 Task: Search one way flight ticket for 2 adults, 2 children, 2 infants in seat in first from Yuma: Yuma International Airport/mcas Yuma to Riverton: Central Wyoming Regional Airport (was Riverton Regional) on 5-4-2023. Choice of flights is Sun country airlines. Number of bags: 2 checked bags. Price is upto 96000. Outbound departure time preference is 20:15.
Action: Mouse moved to (323, 280)
Screenshot: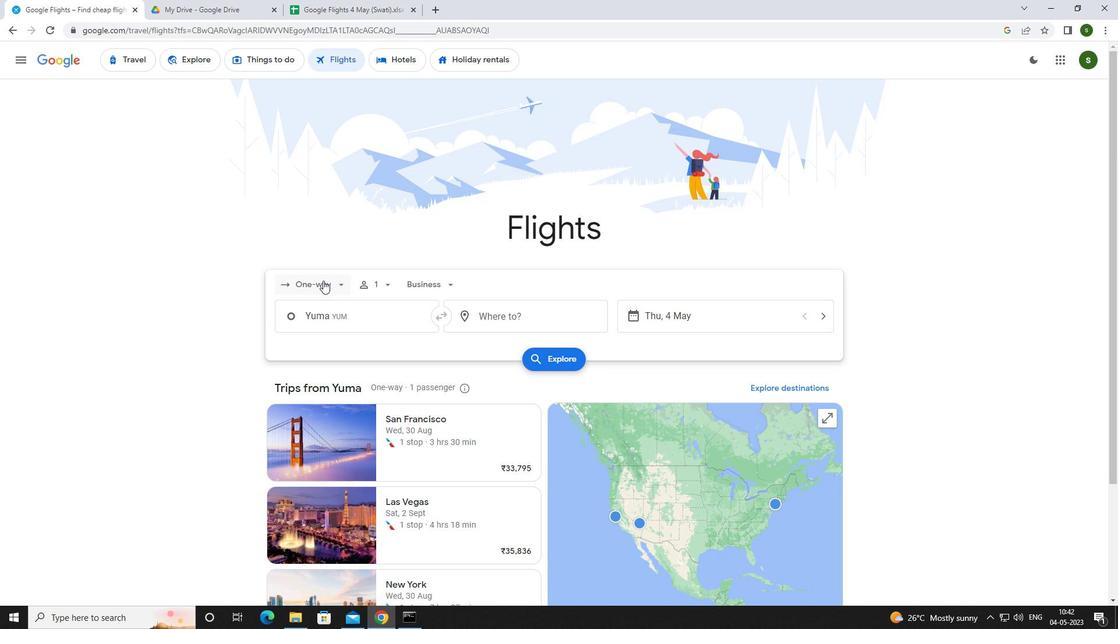 
Action: Mouse pressed left at (323, 280)
Screenshot: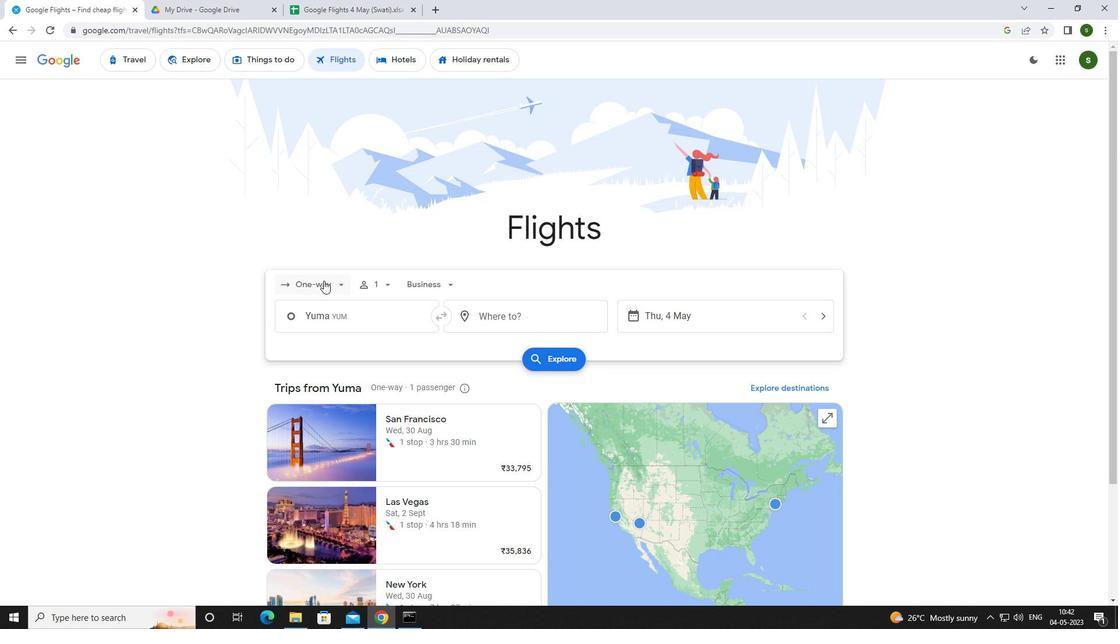 
Action: Mouse moved to (330, 344)
Screenshot: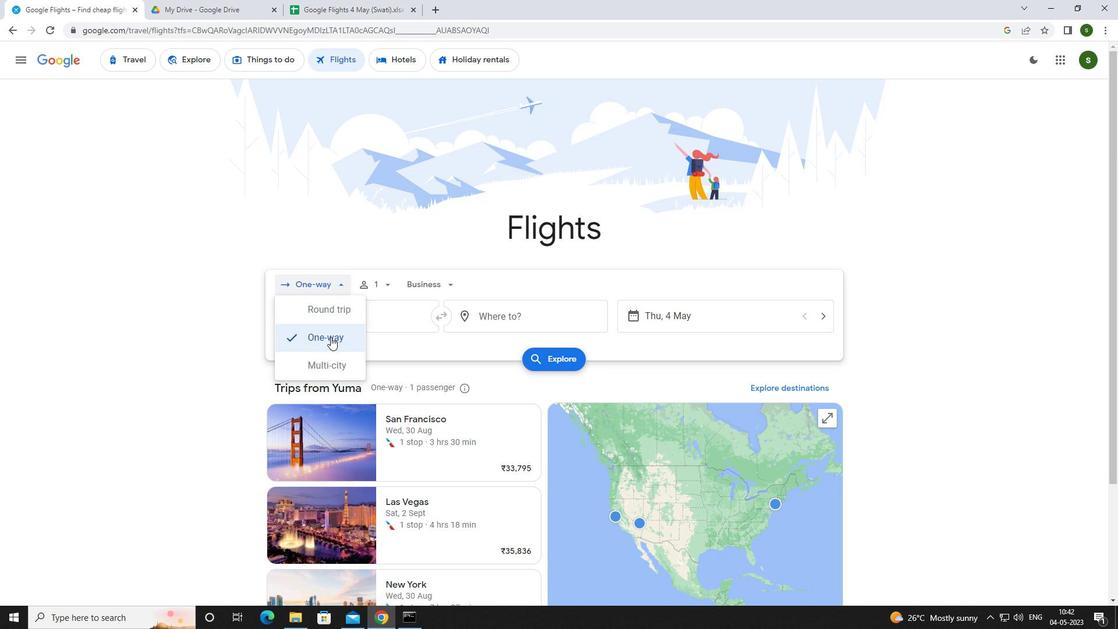 
Action: Mouse pressed left at (330, 344)
Screenshot: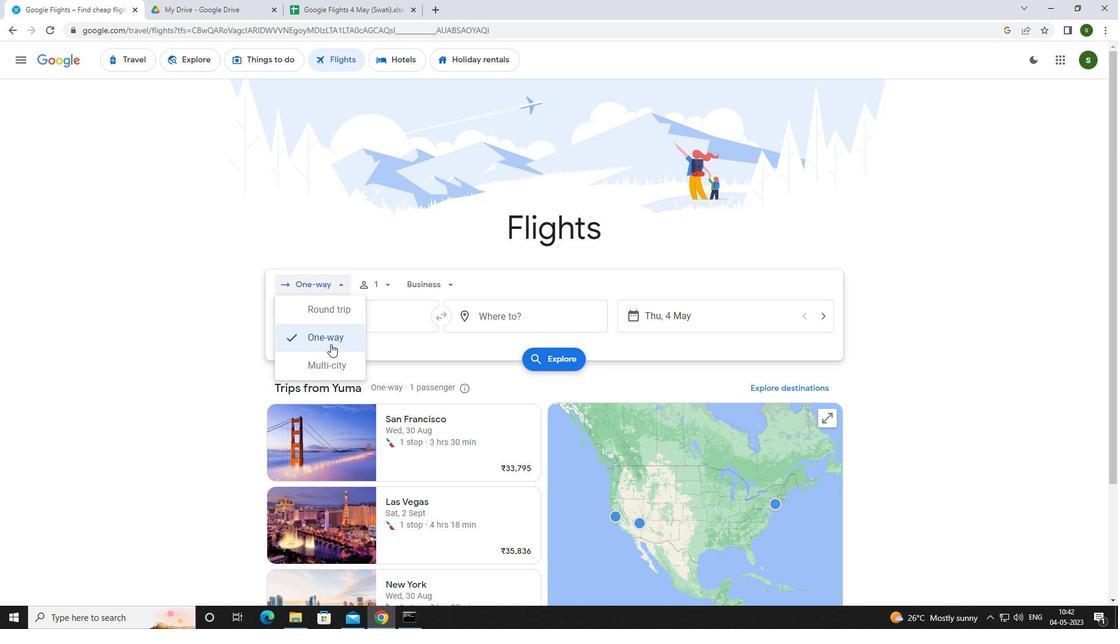 
Action: Mouse moved to (393, 280)
Screenshot: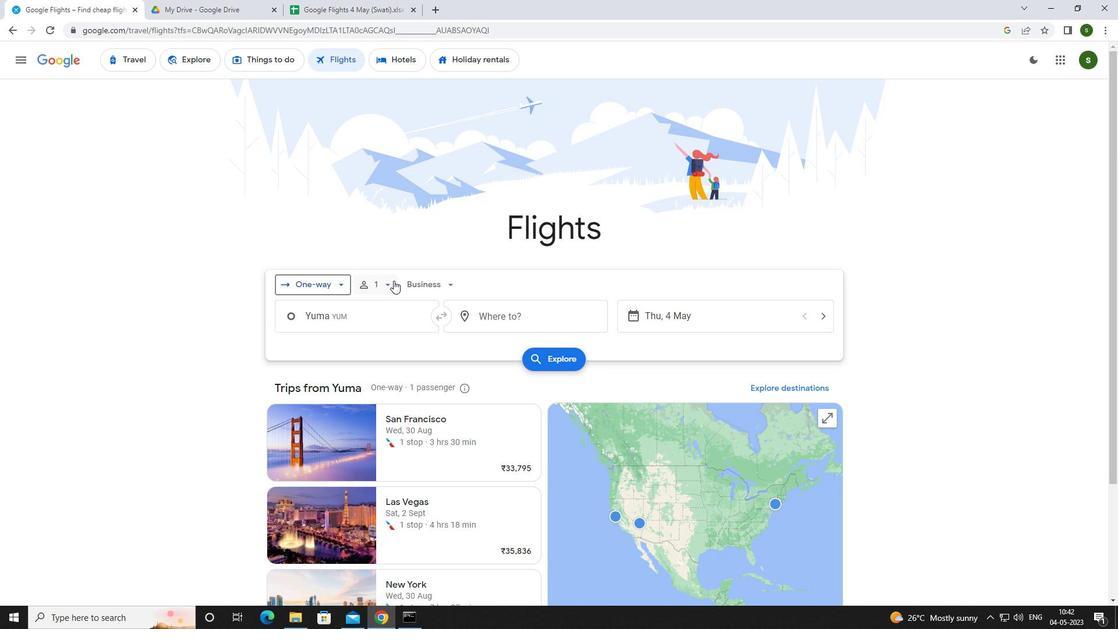 
Action: Mouse pressed left at (393, 280)
Screenshot: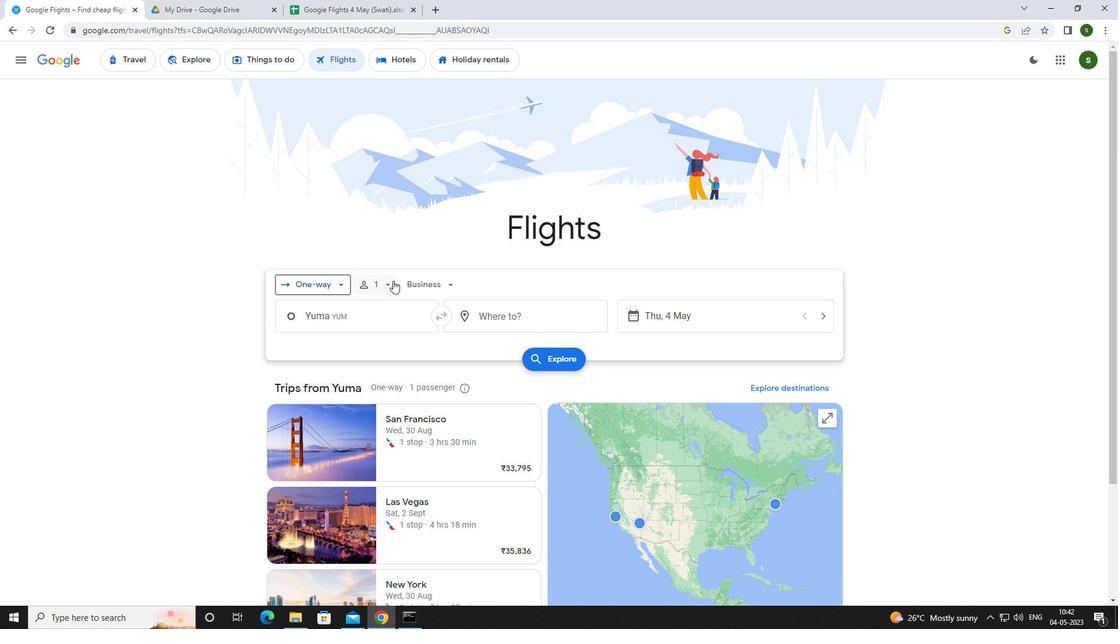 
Action: Mouse moved to (473, 309)
Screenshot: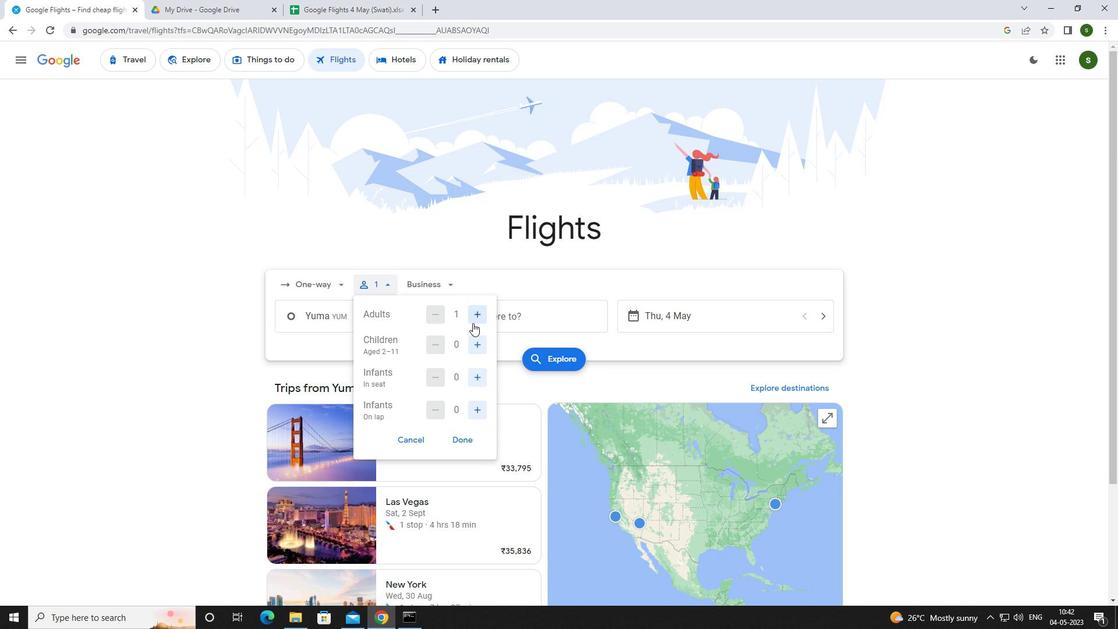 
Action: Mouse pressed left at (473, 309)
Screenshot: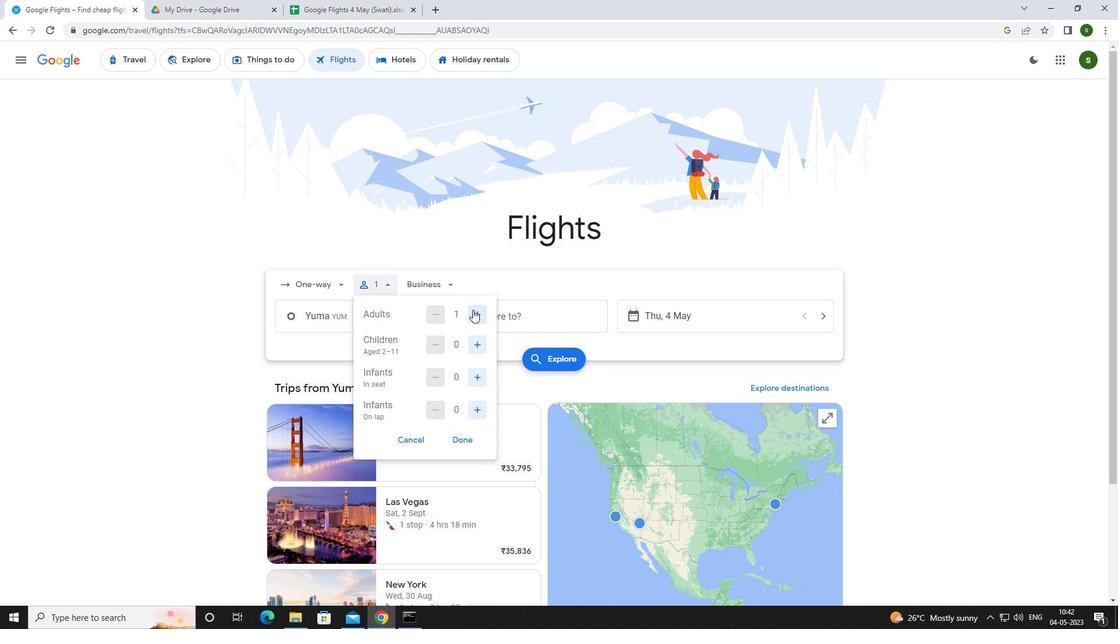 
Action: Mouse moved to (471, 343)
Screenshot: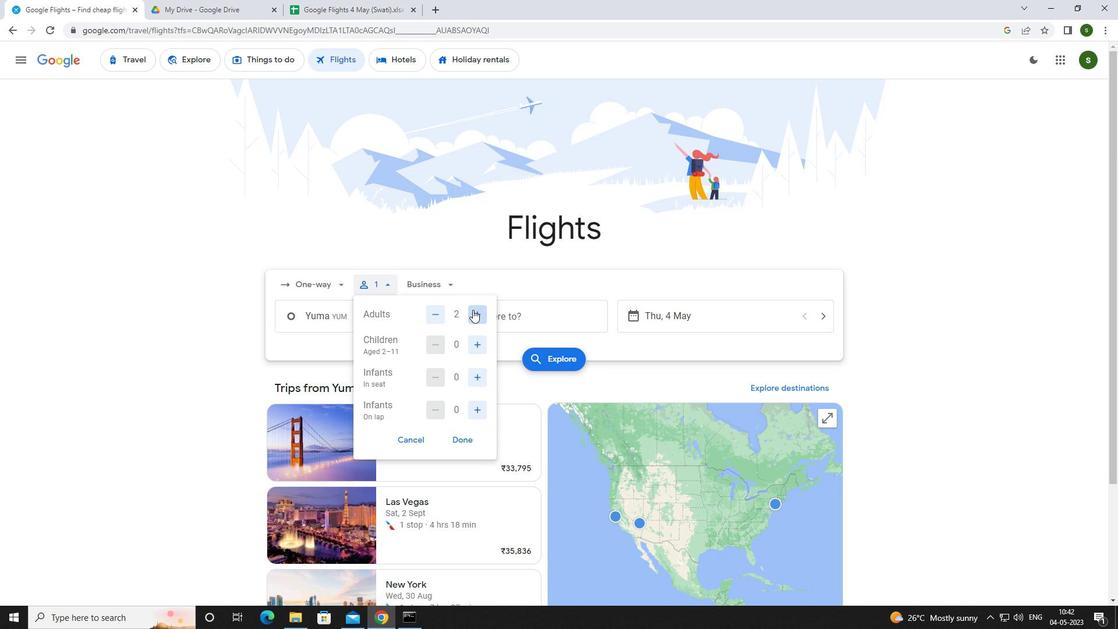 
Action: Mouse pressed left at (471, 343)
Screenshot: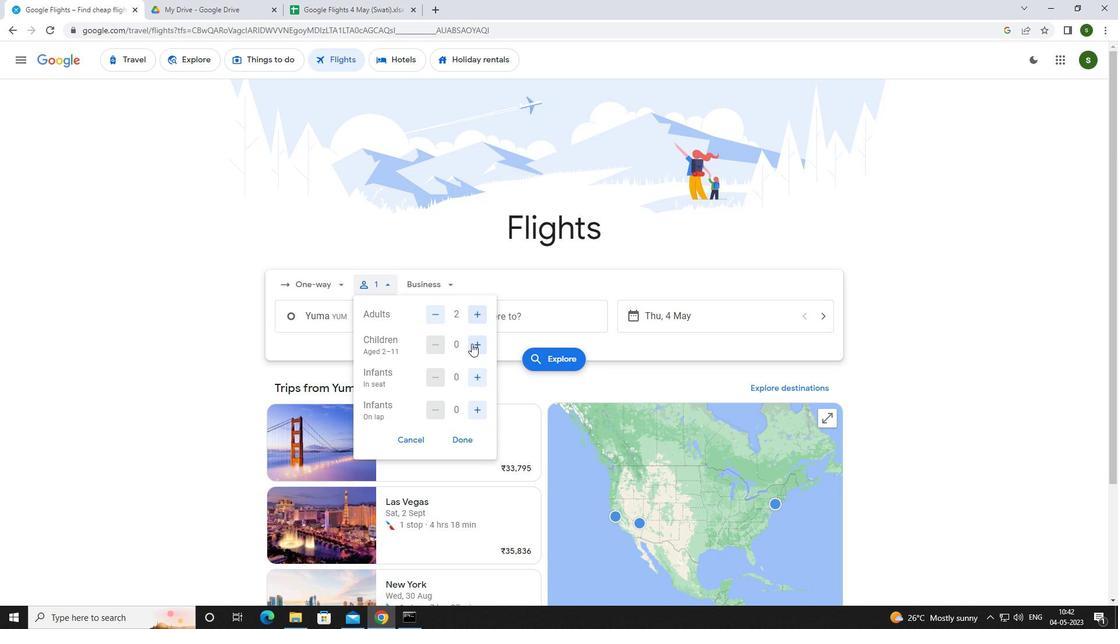 
Action: Mouse pressed left at (471, 343)
Screenshot: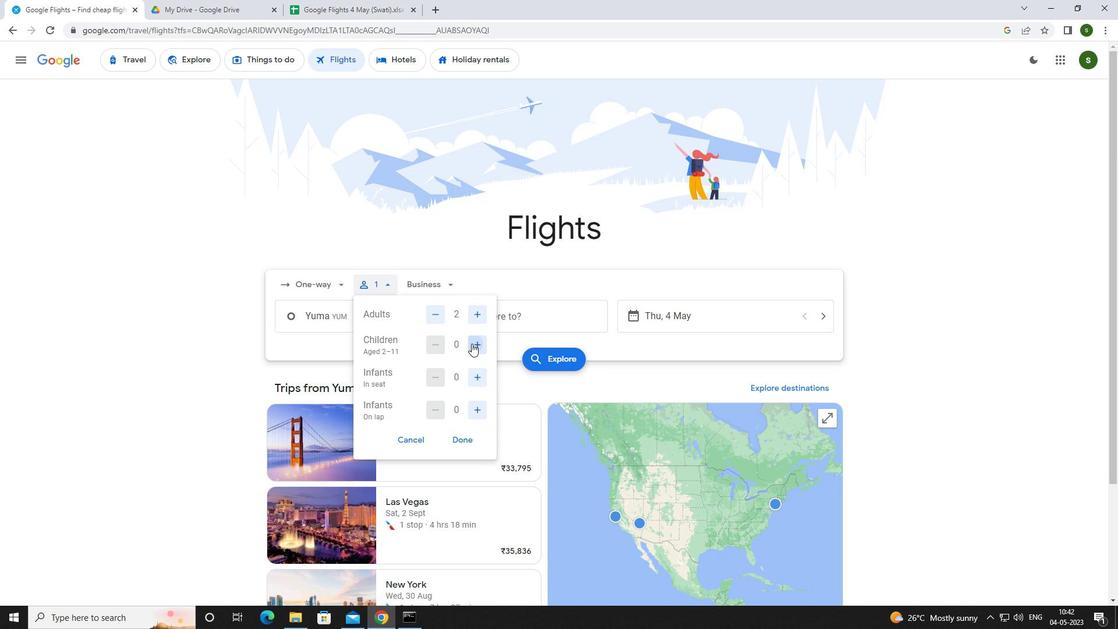 
Action: Mouse moved to (477, 379)
Screenshot: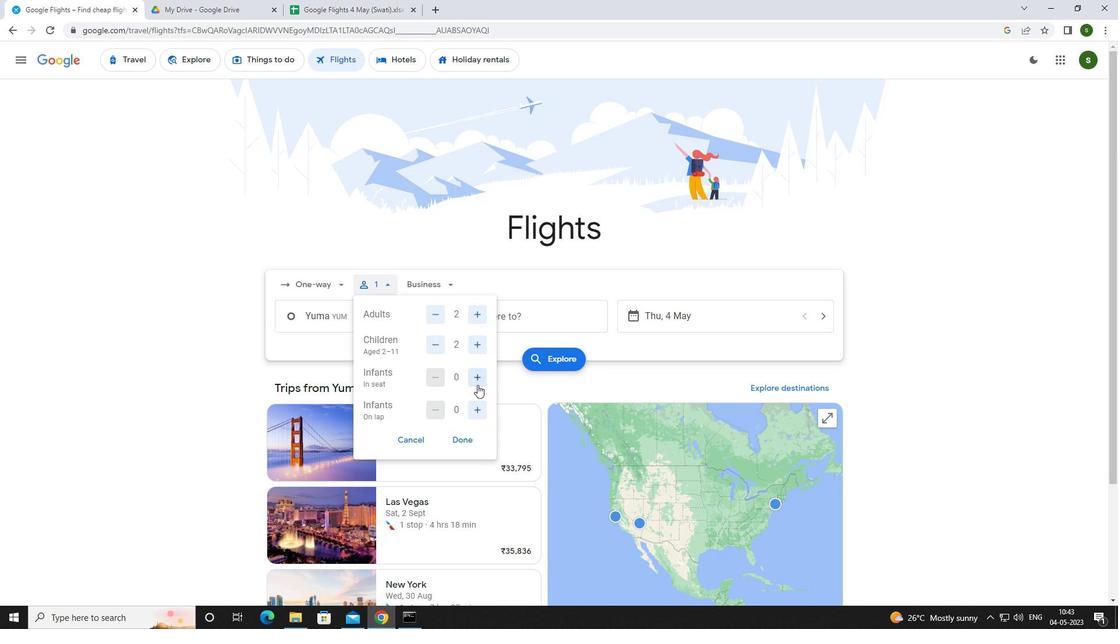 
Action: Mouse pressed left at (477, 379)
Screenshot: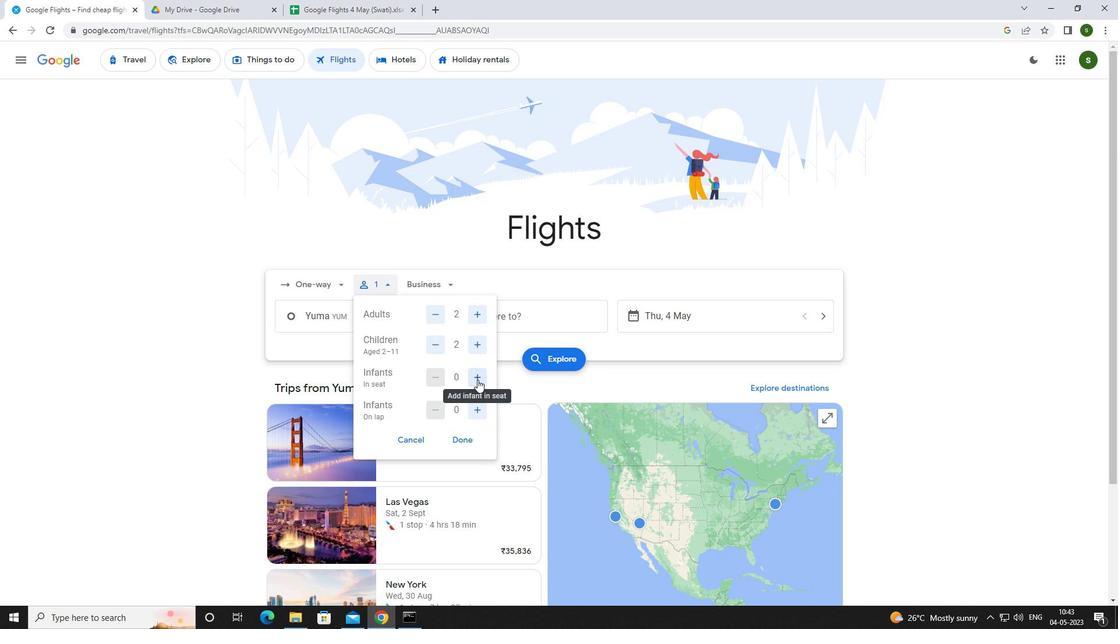 
Action: Mouse pressed left at (477, 379)
Screenshot: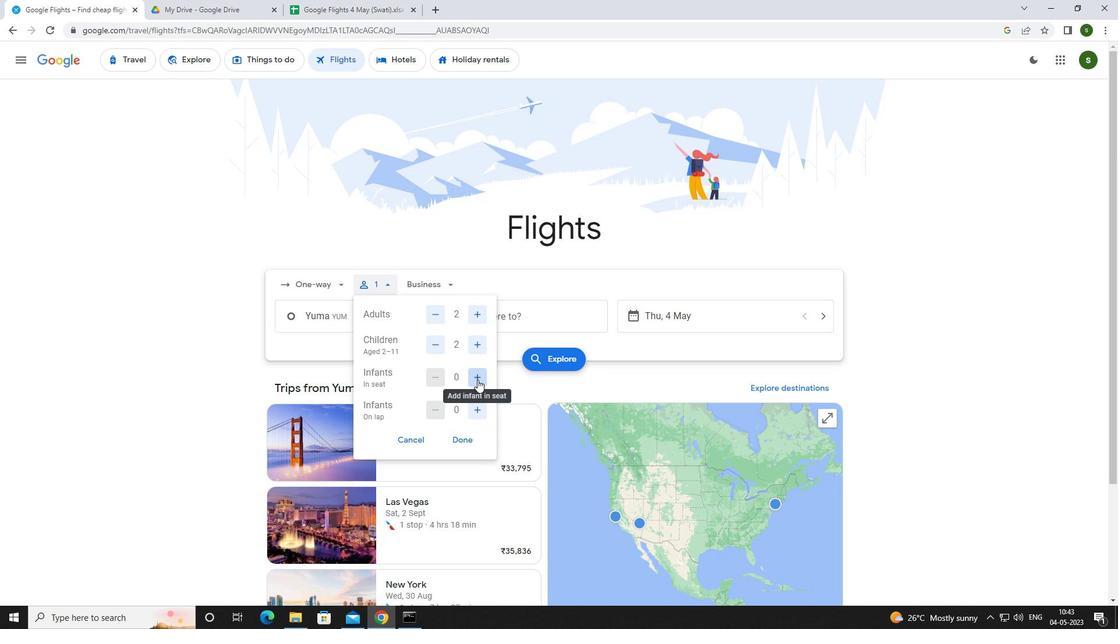 
Action: Mouse moved to (427, 290)
Screenshot: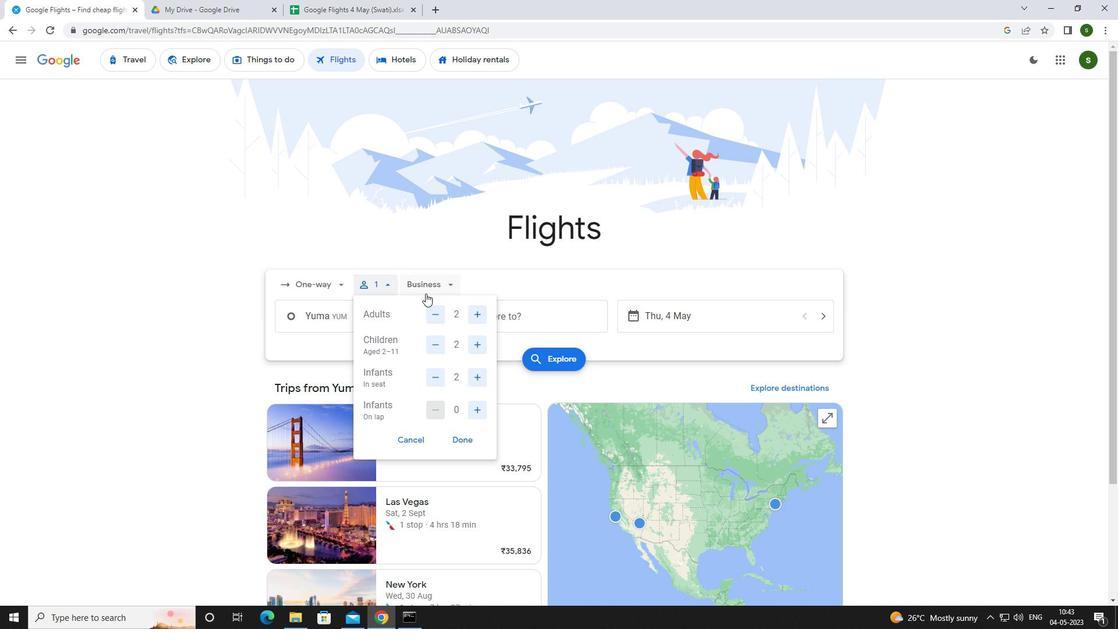 
Action: Mouse pressed left at (427, 290)
Screenshot: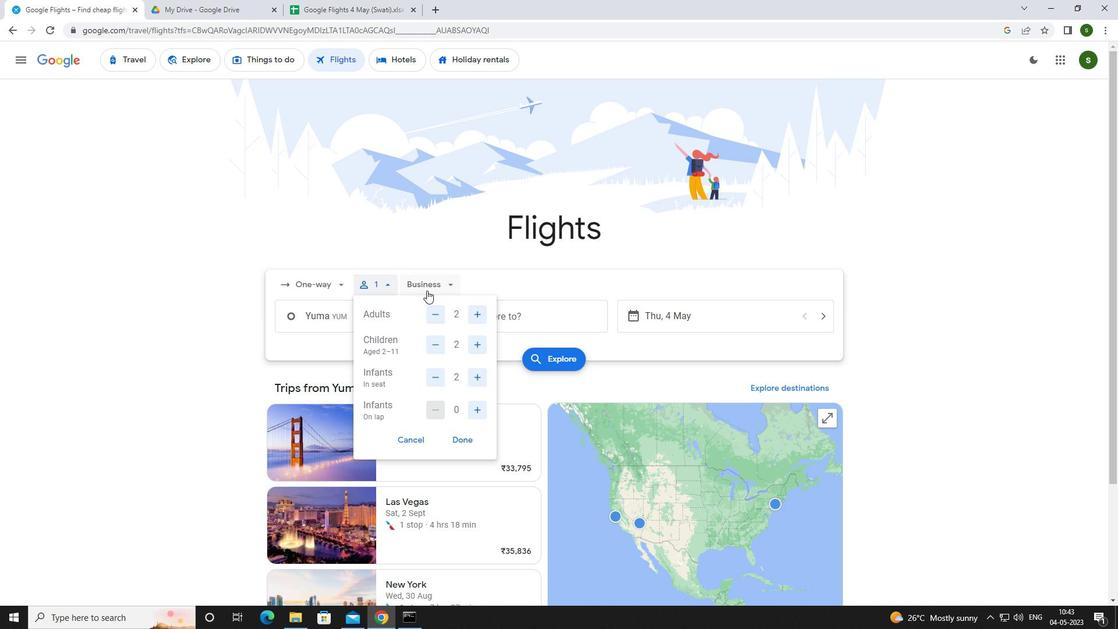 
Action: Mouse moved to (455, 387)
Screenshot: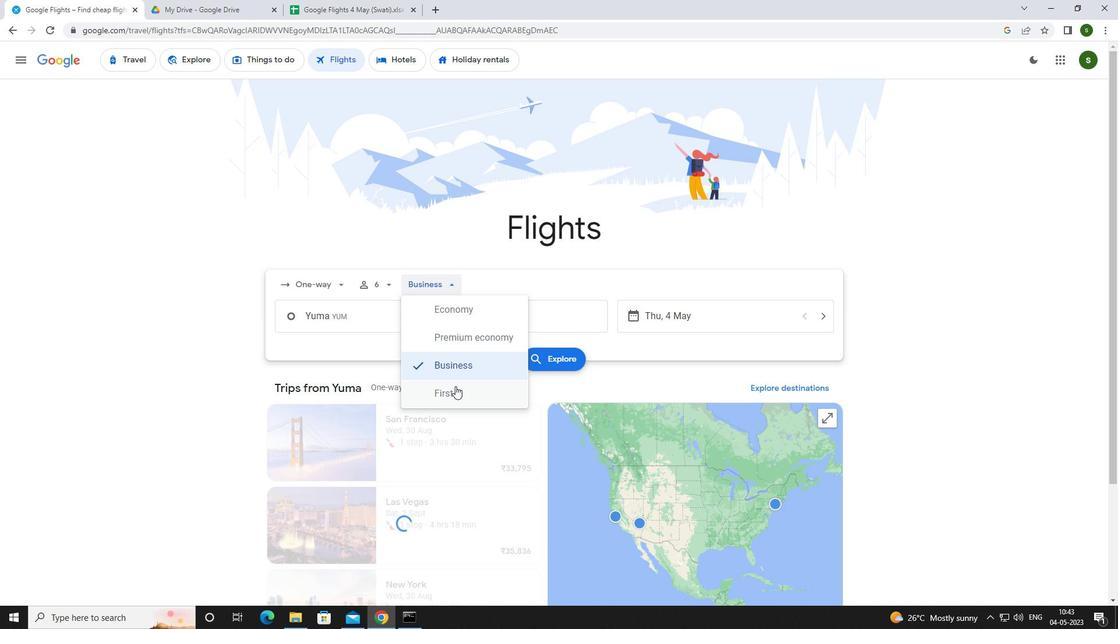 
Action: Mouse pressed left at (455, 387)
Screenshot: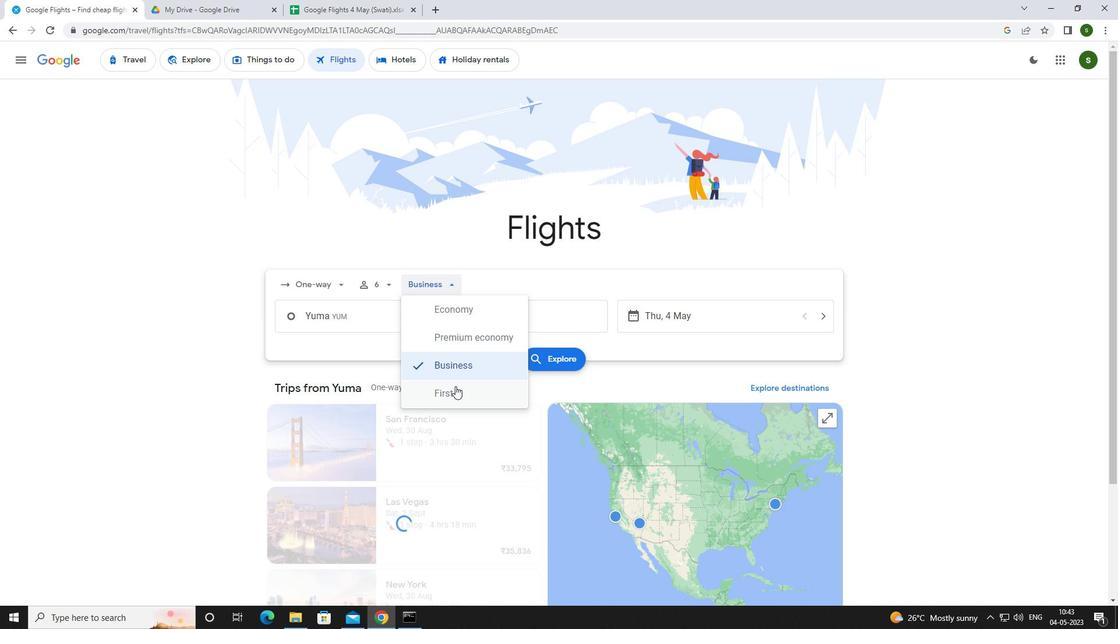 
Action: Mouse moved to (369, 314)
Screenshot: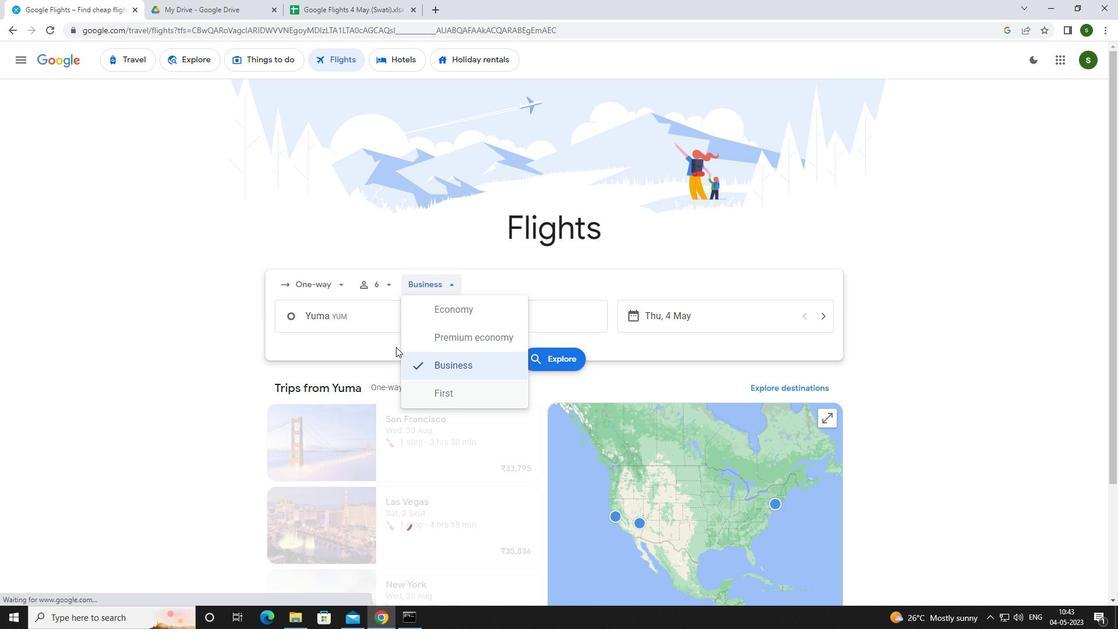 
Action: Mouse pressed left at (369, 314)
Screenshot: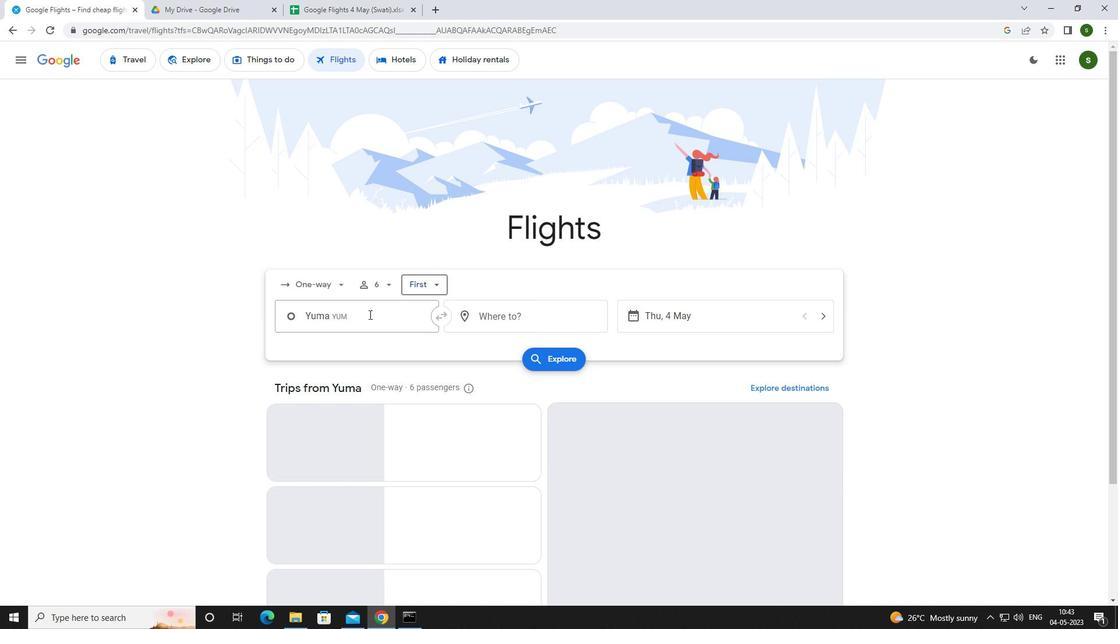 
Action: Mouse moved to (361, 315)
Screenshot: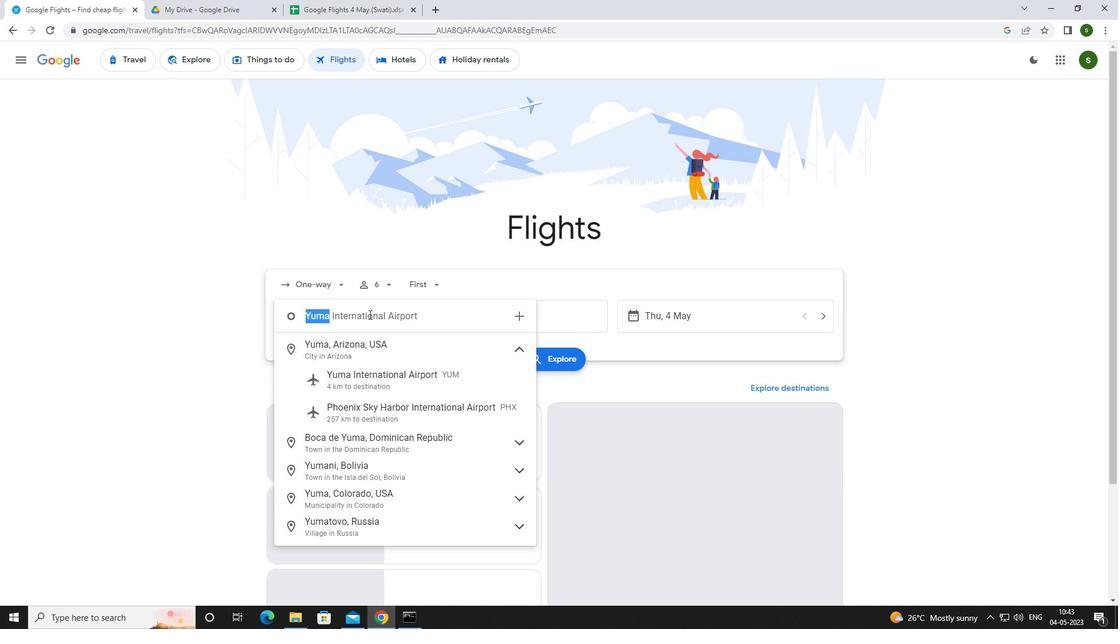 
Action: Key pressed <Key.caps_lock>y<Key.caps_lock>uma<Key.space>
Screenshot: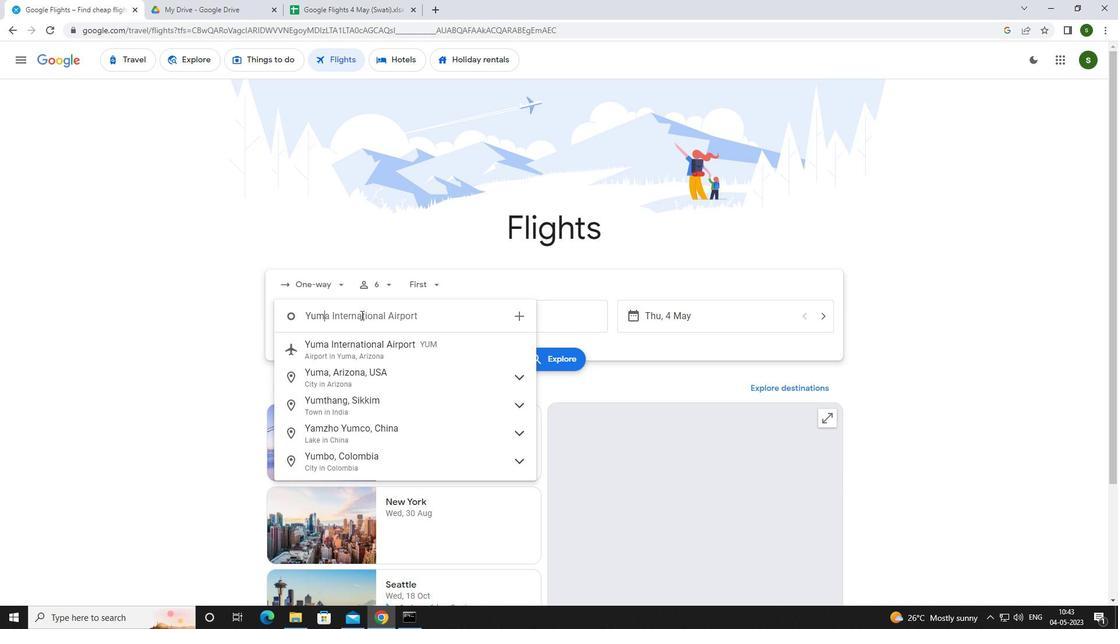 
Action: Mouse moved to (385, 376)
Screenshot: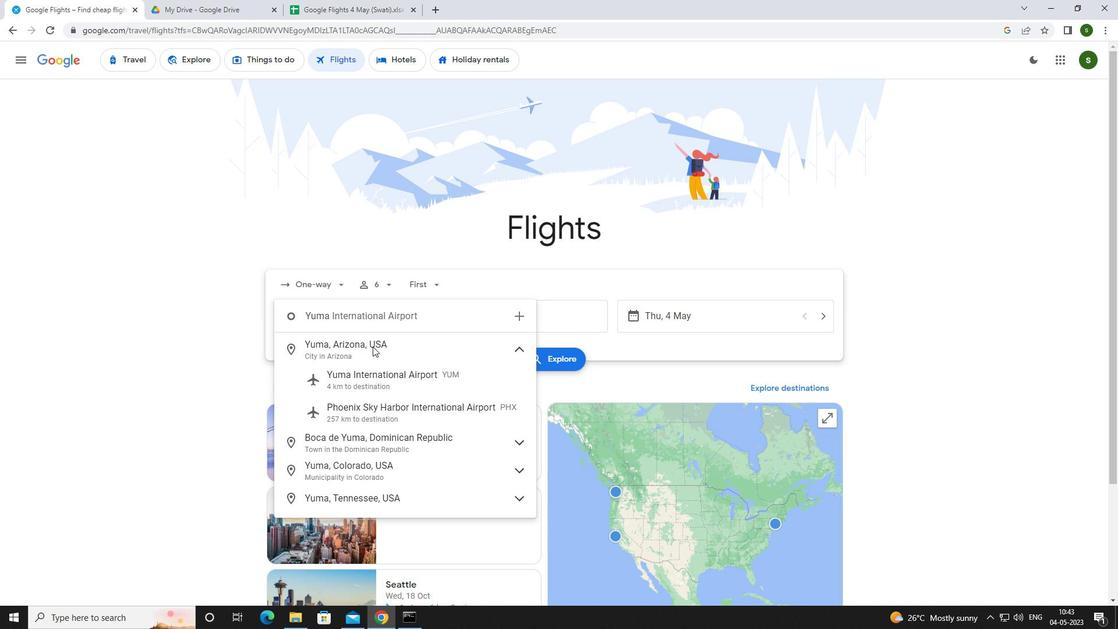 
Action: Mouse pressed left at (385, 376)
Screenshot: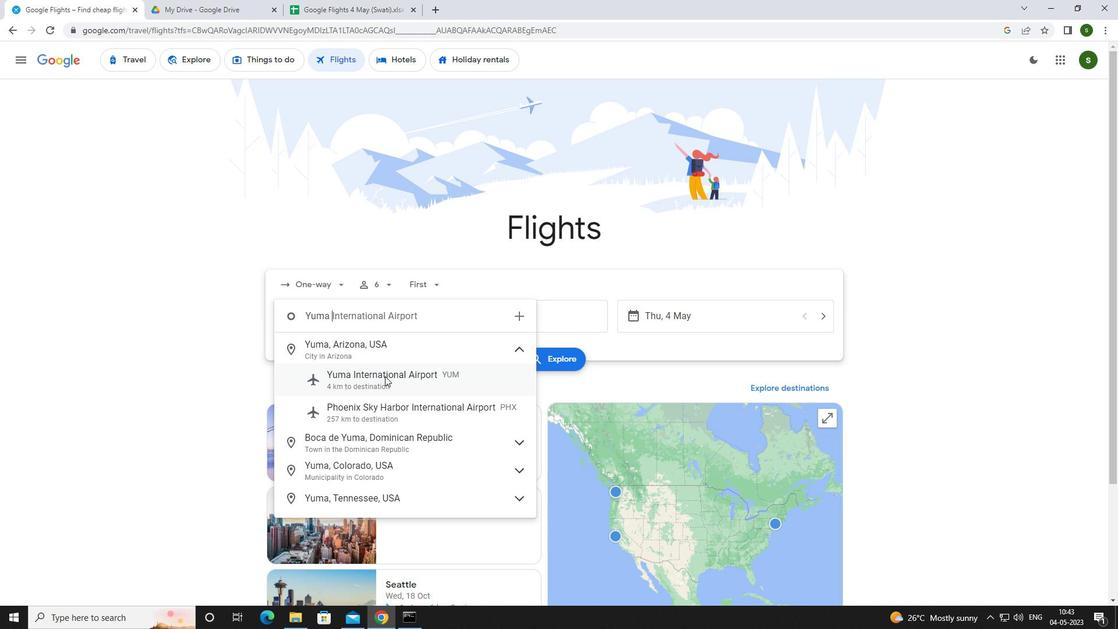 
Action: Mouse moved to (529, 322)
Screenshot: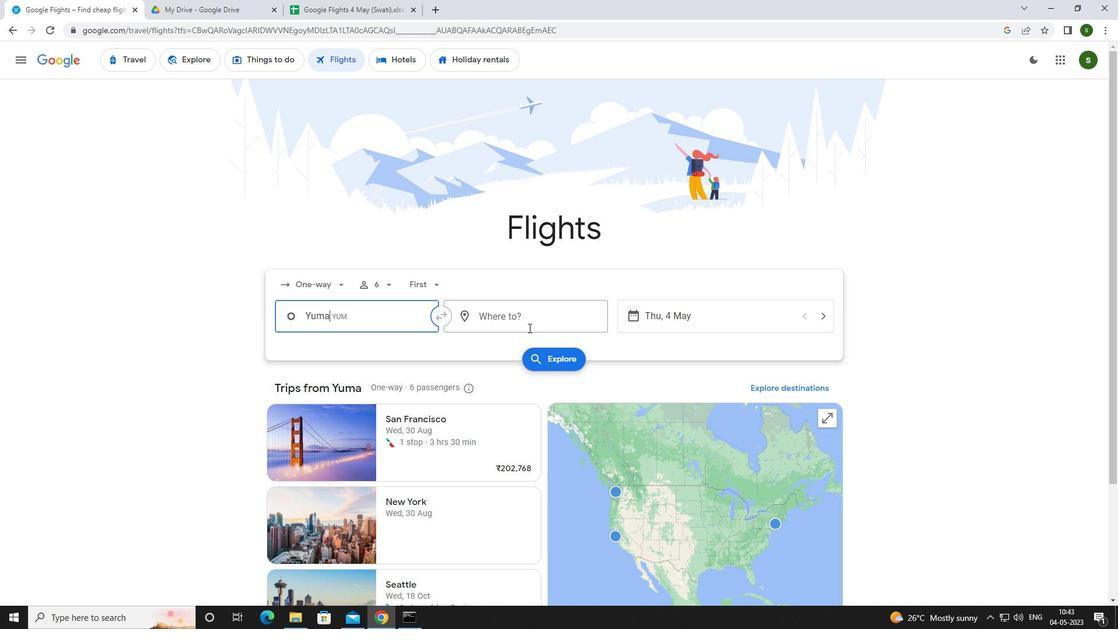 
Action: Mouse pressed left at (529, 322)
Screenshot: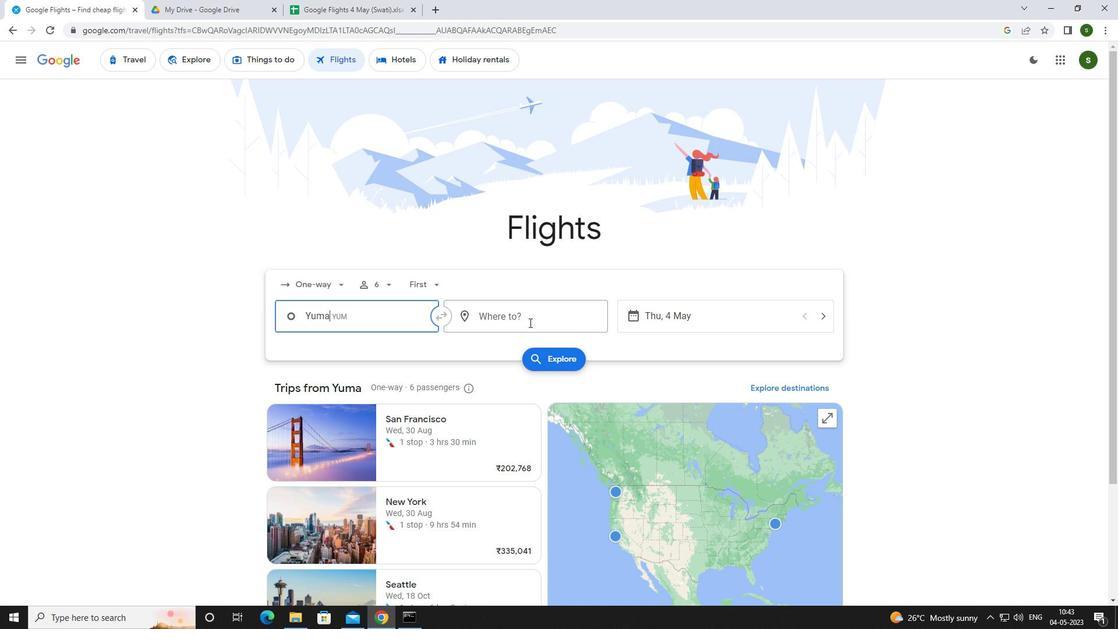 
Action: Mouse moved to (490, 304)
Screenshot: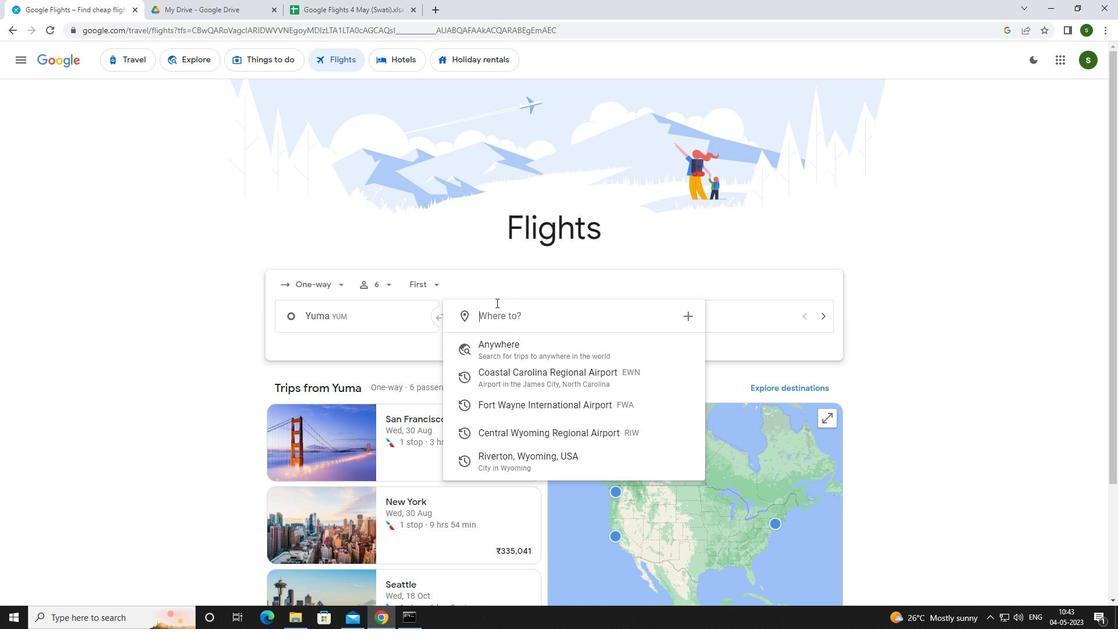 
Action: Key pressed <Key.caps_lock>r<Key.caps_lock>iverton
Screenshot: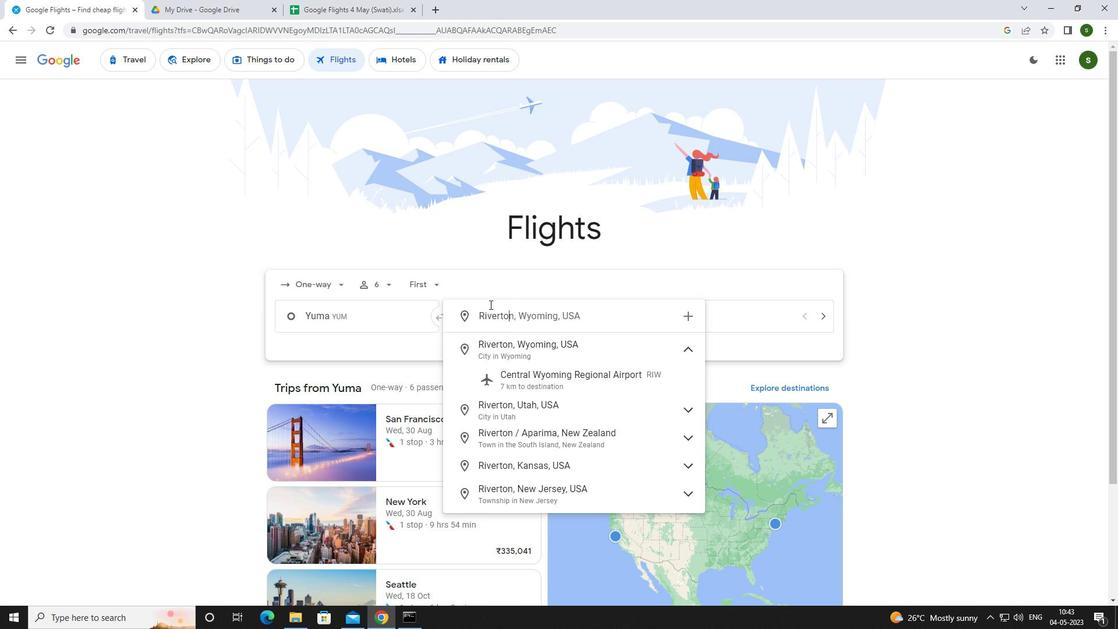 
Action: Mouse moved to (542, 370)
Screenshot: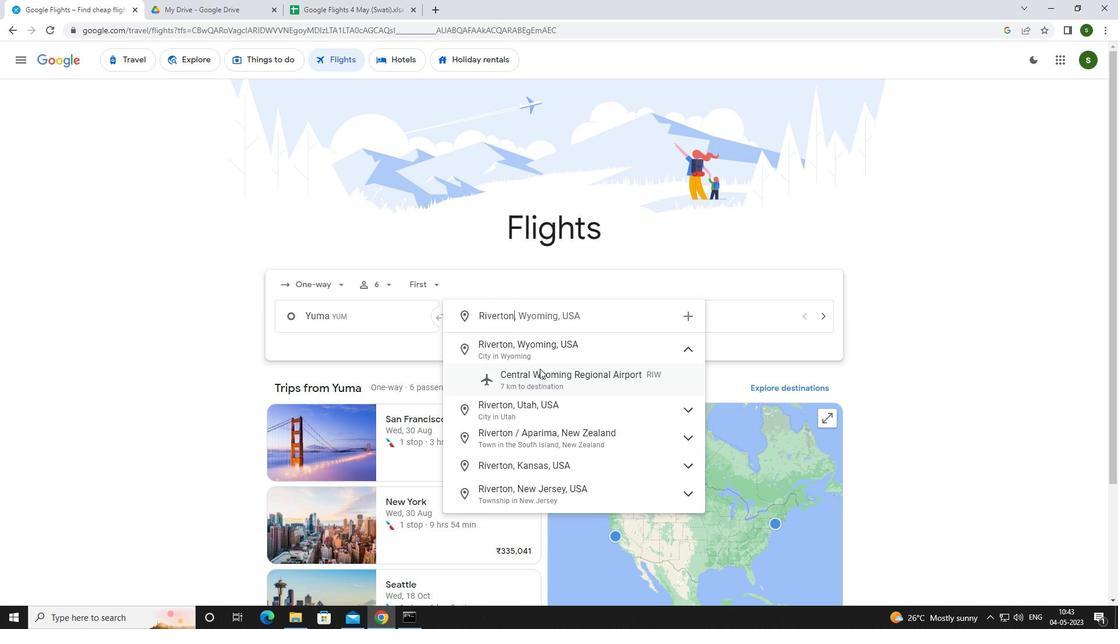 
Action: Mouse pressed left at (542, 370)
Screenshot: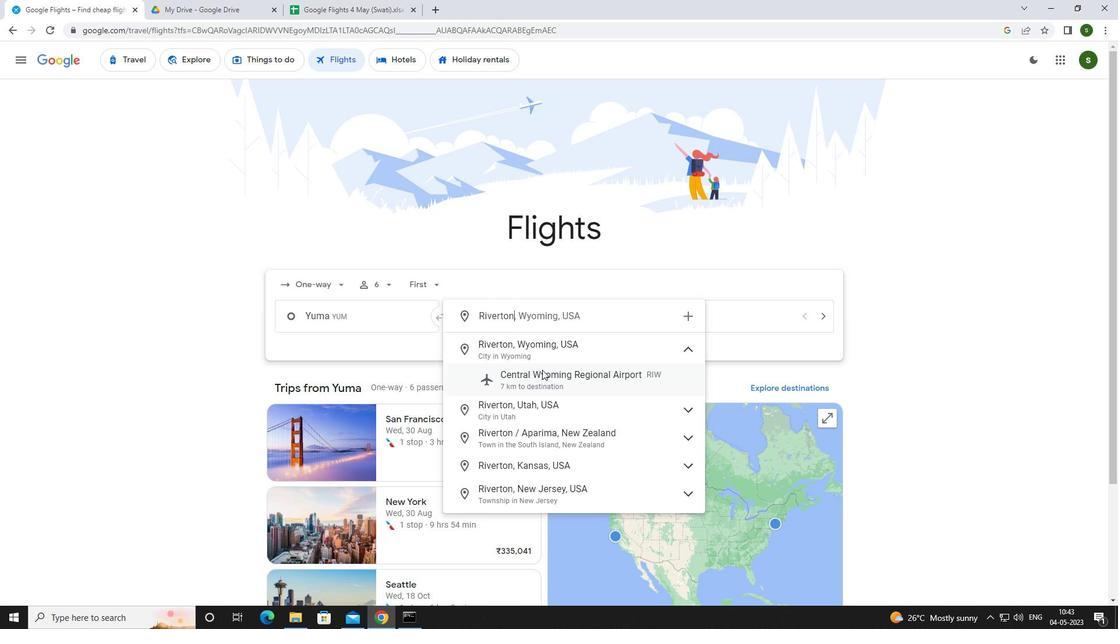 
Action: Mouse moved to (700, 314)
Screenshot: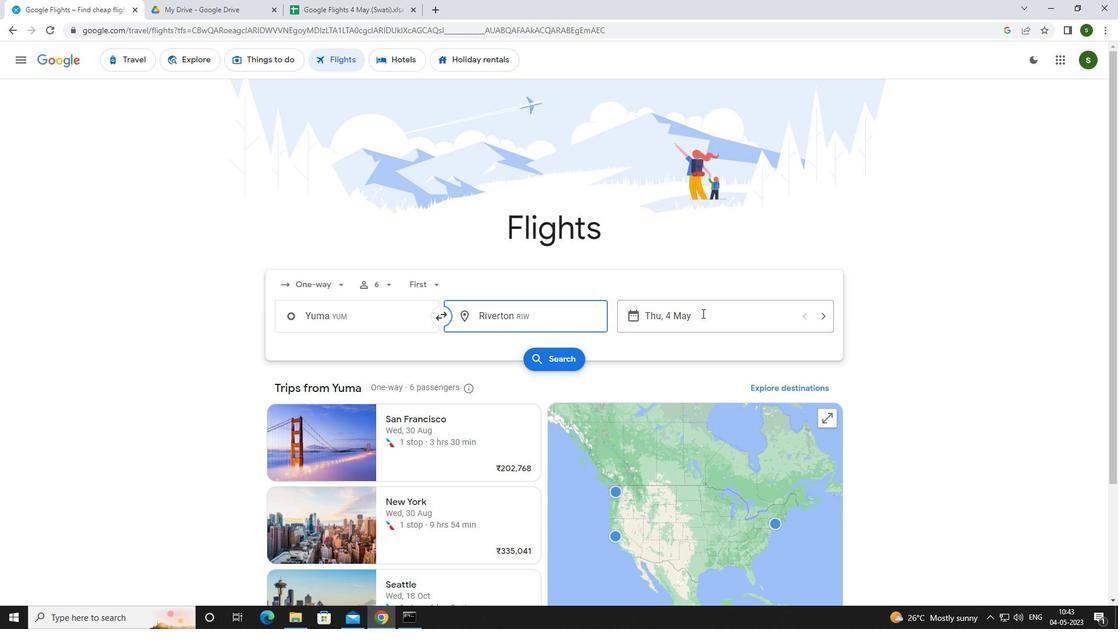 
Action: Mouse pressed left at (700, 314)
Screenshot: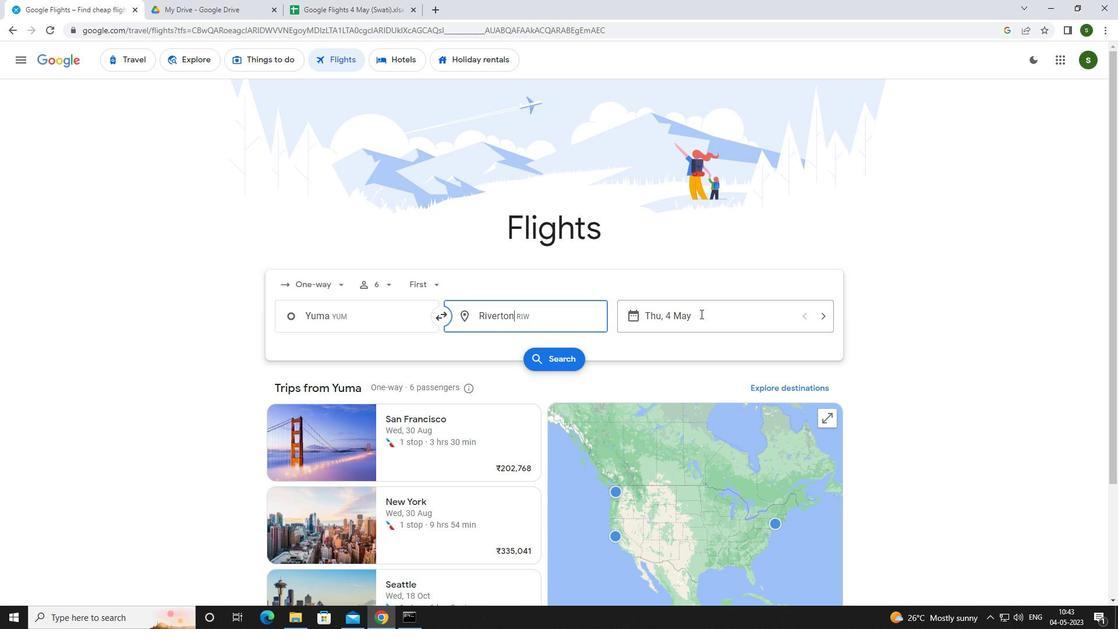 
Action: Mouse moved to (528, 393)
Screenshot: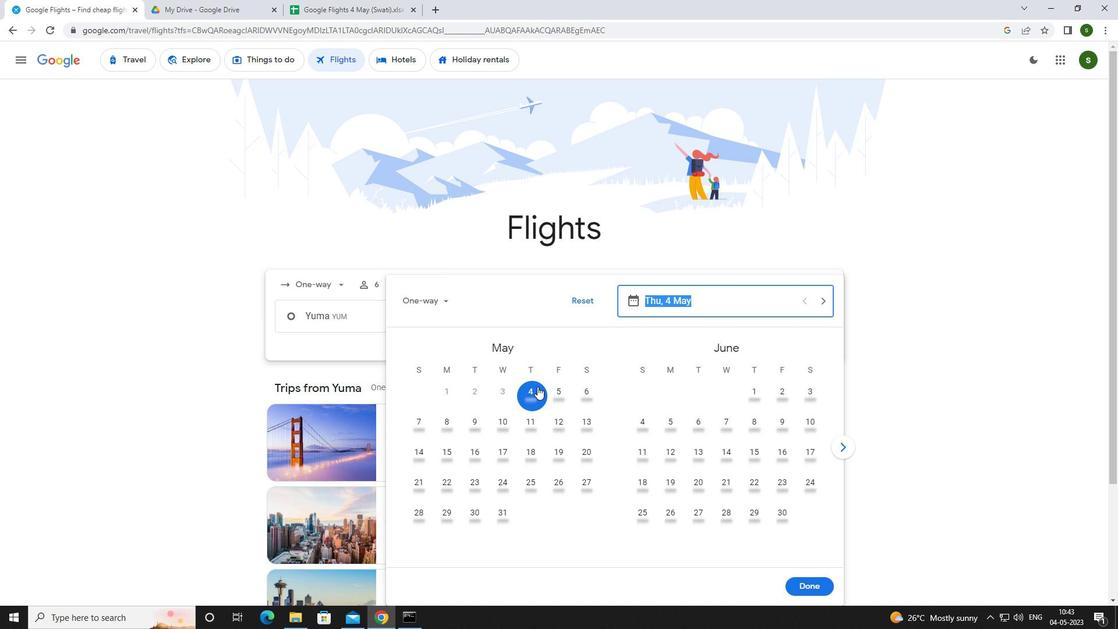 
Action: Mouse pressed left at (528, 393)
Screenshot: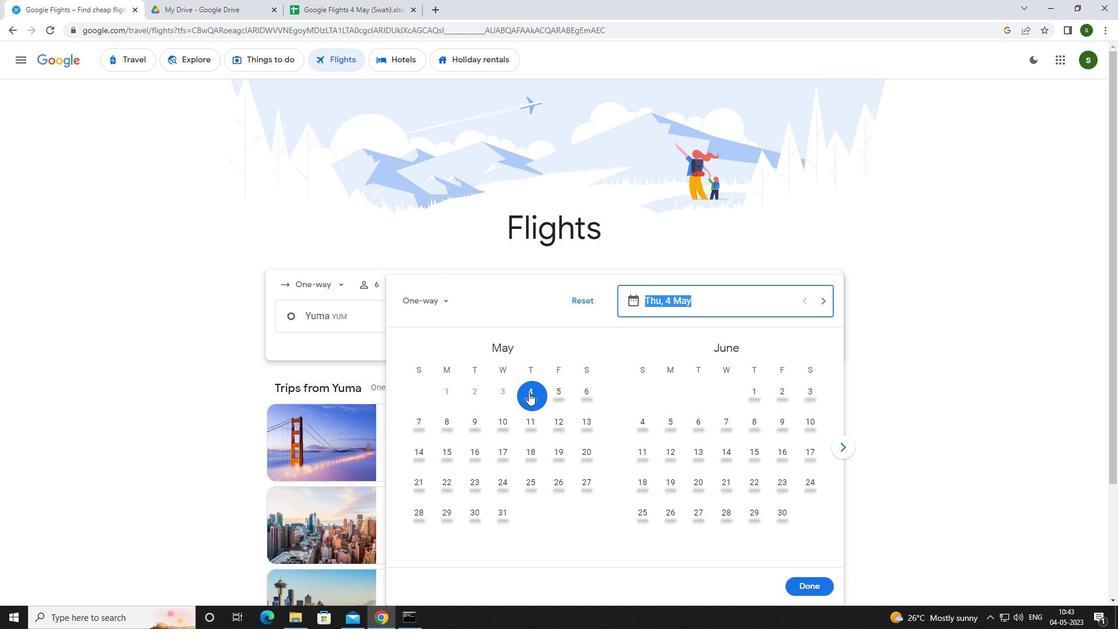 
Action: Mouse moved to (800, 579)
Screenshot: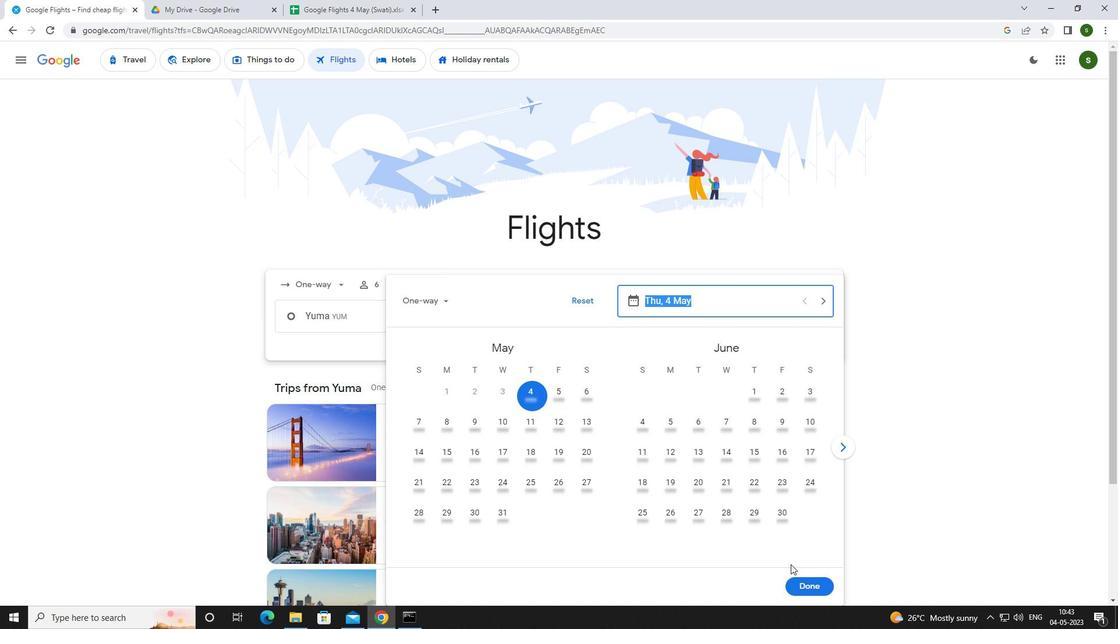 
Action: Mouse pressed left at (800, 579)
Screenshot: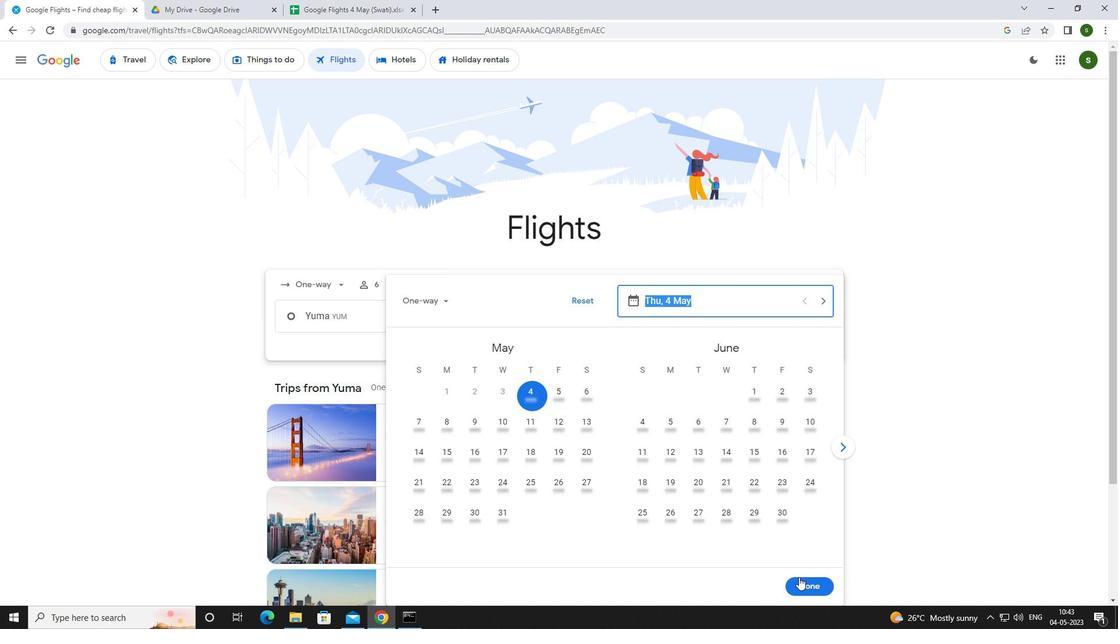 
Action: Mouse moved to (566, 364)
Screenshot: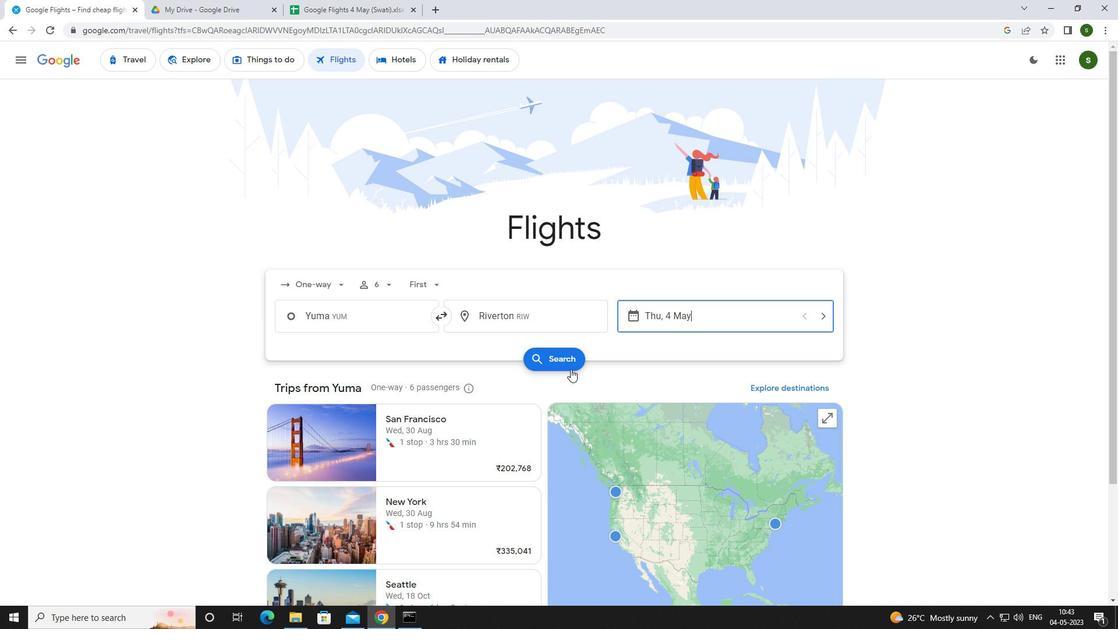 
Action: Mouse pressed left at (566, 364)
Screenshot: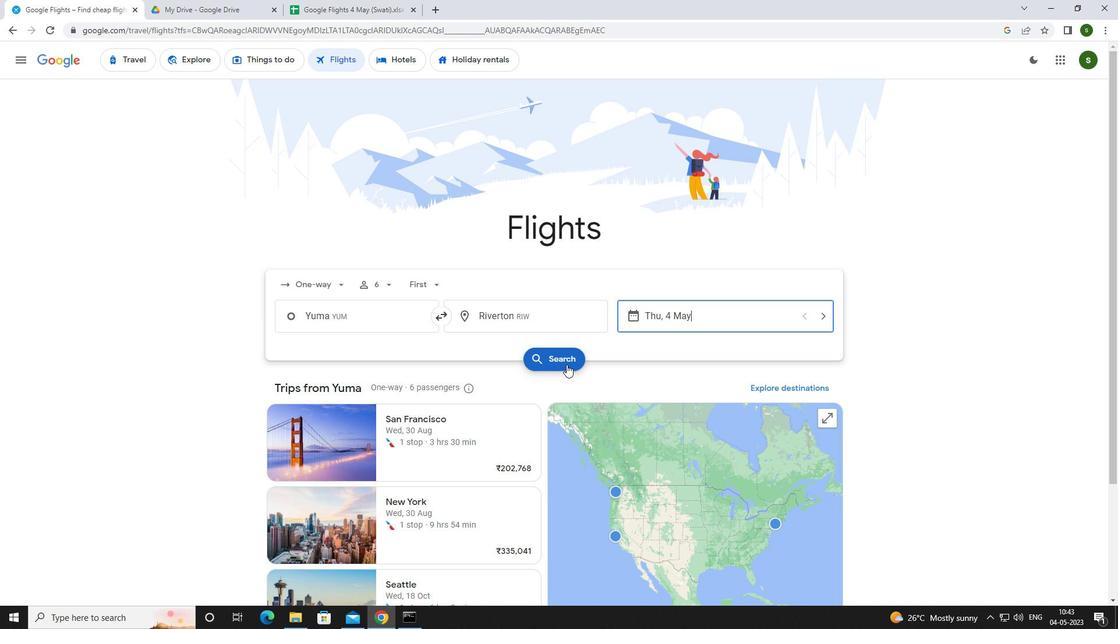 
Action: Mouse moved to (301, 170)
Screenshot: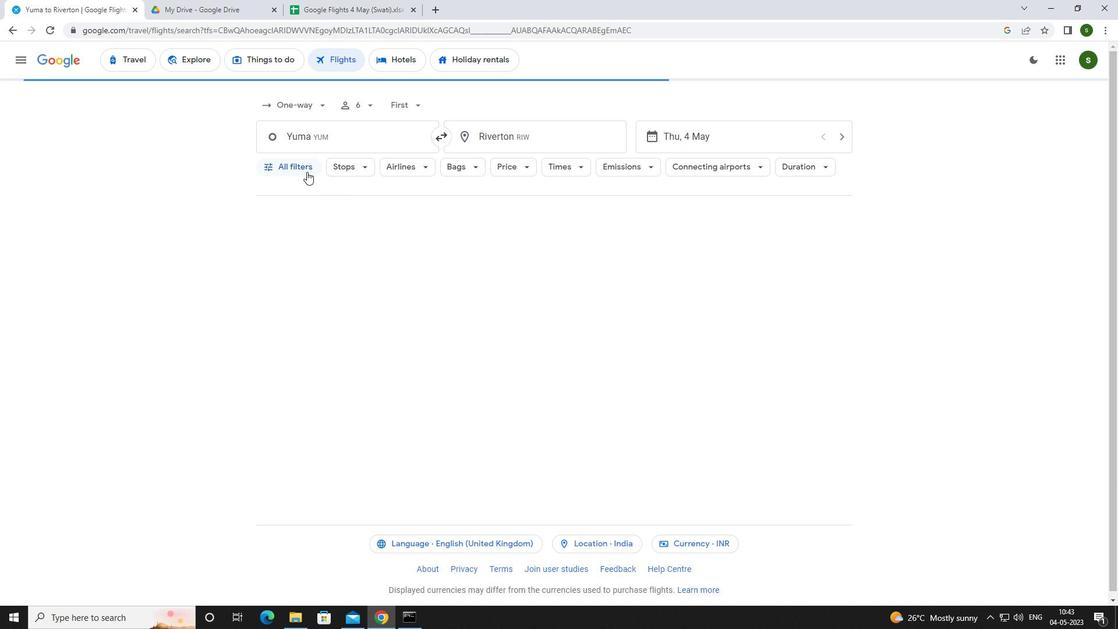 
Action: Mouse pressed left at (301, 170)
Screenshot: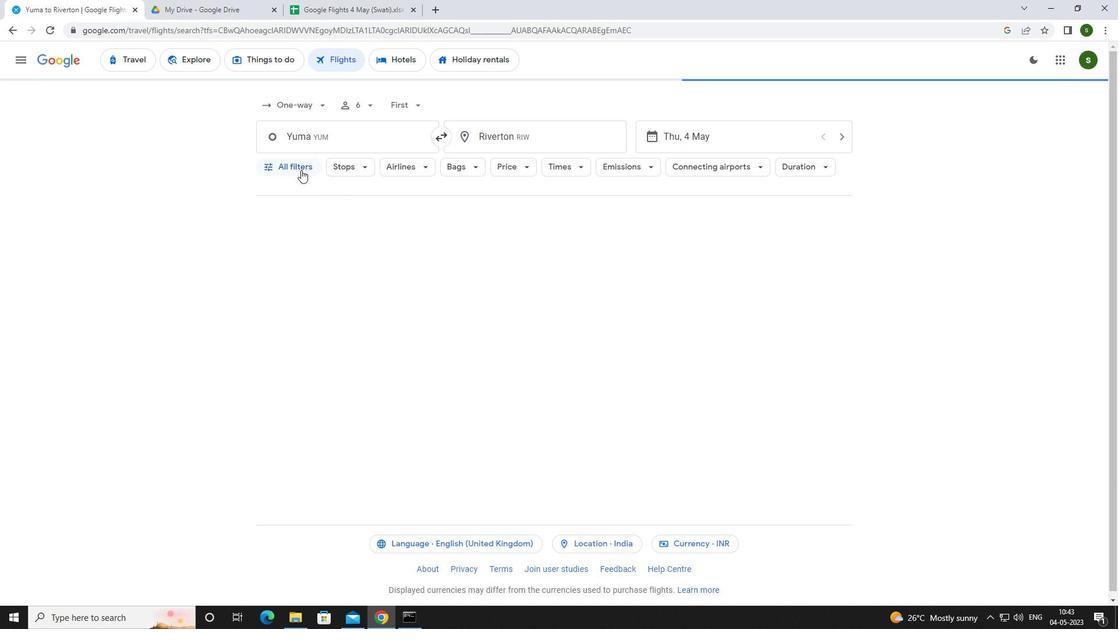 
Action: Mouse moved to (442, 412)
Screenshot: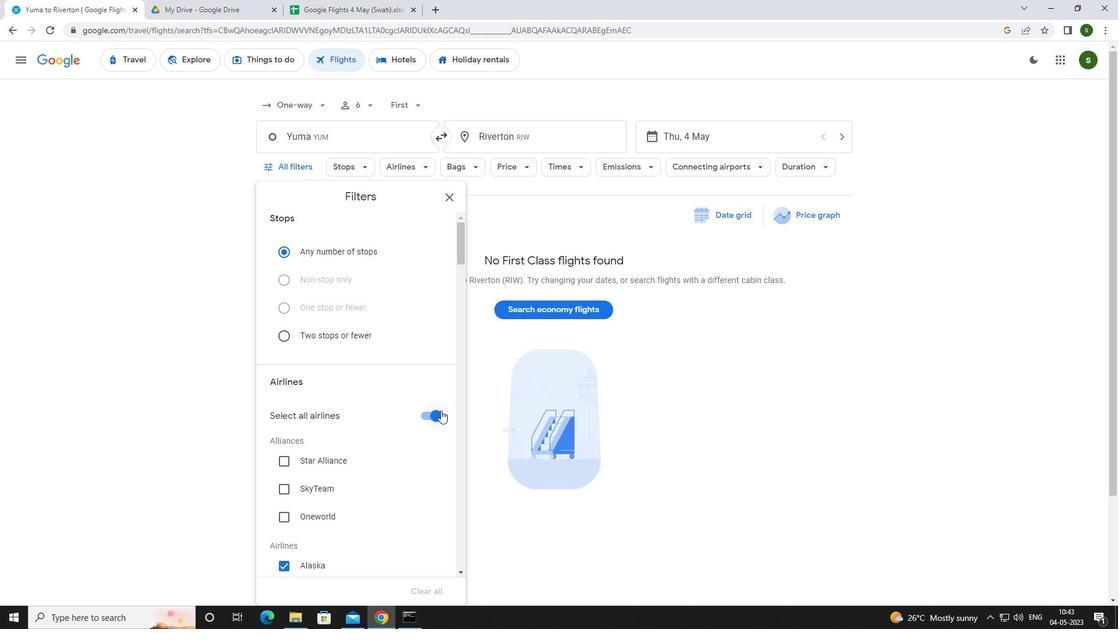 
Action: Mouse pressed left at (442, 412)
Screenshot: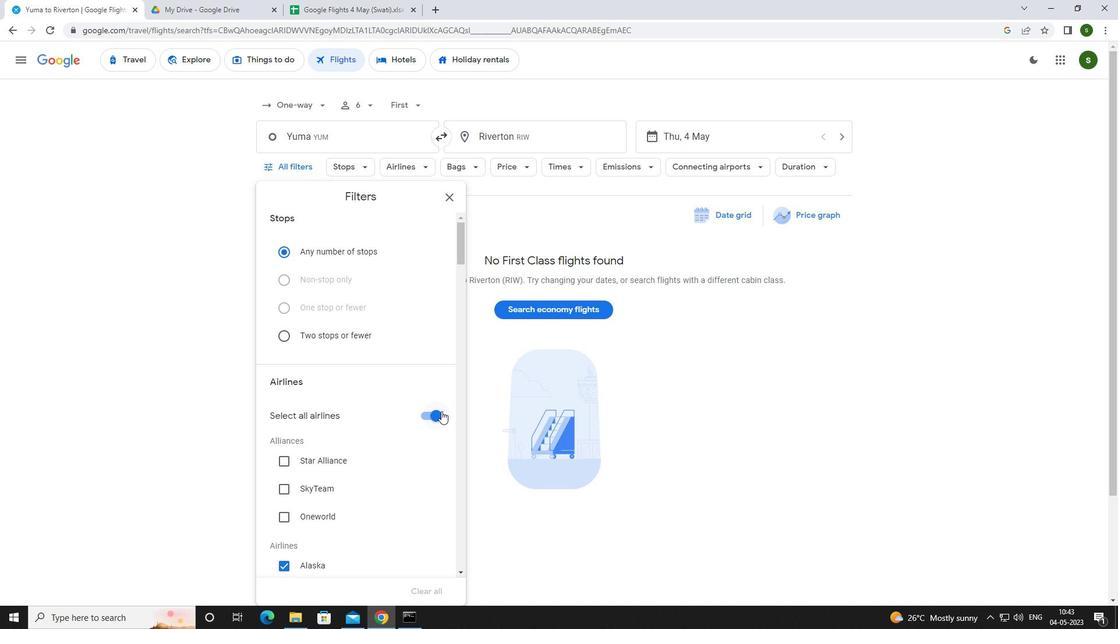 
Action: Mouse moved to (399, 363)
Screenshot: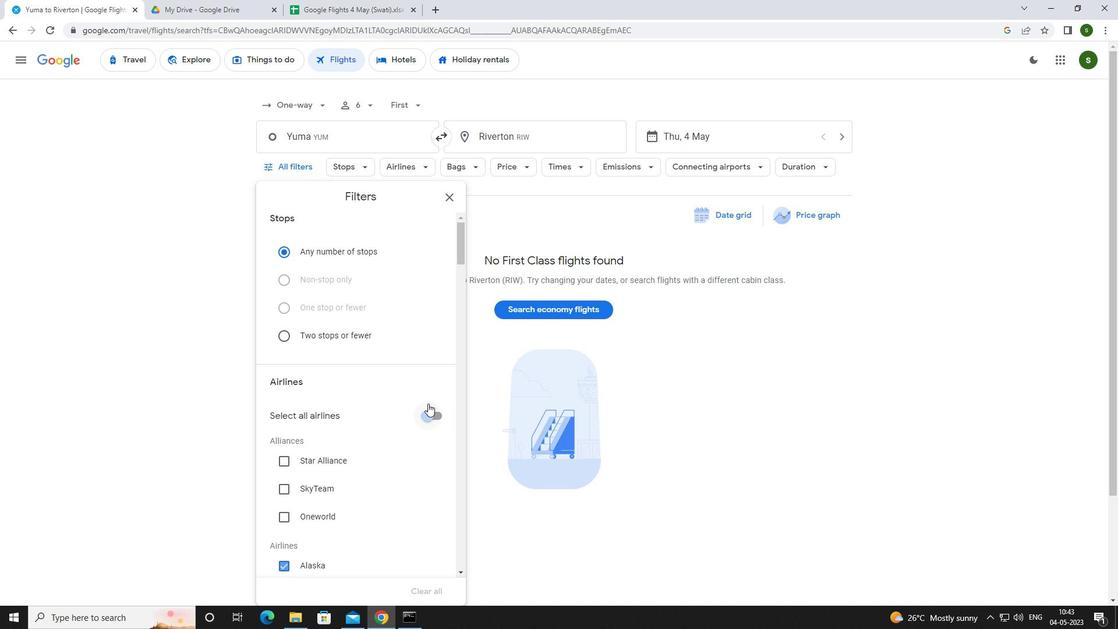 
Action: Mouse scrolled (399, 362) with delta (0, 0)
Screenshot: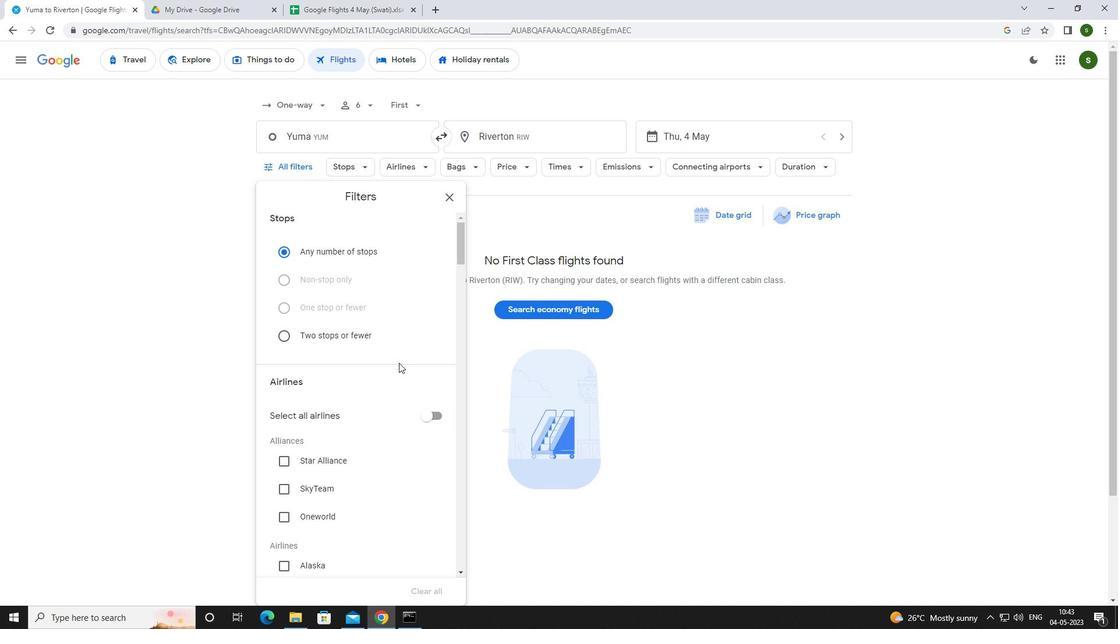 
Action: Mouse scrolled (399, 362) with delta (0, 0)
Screenshot: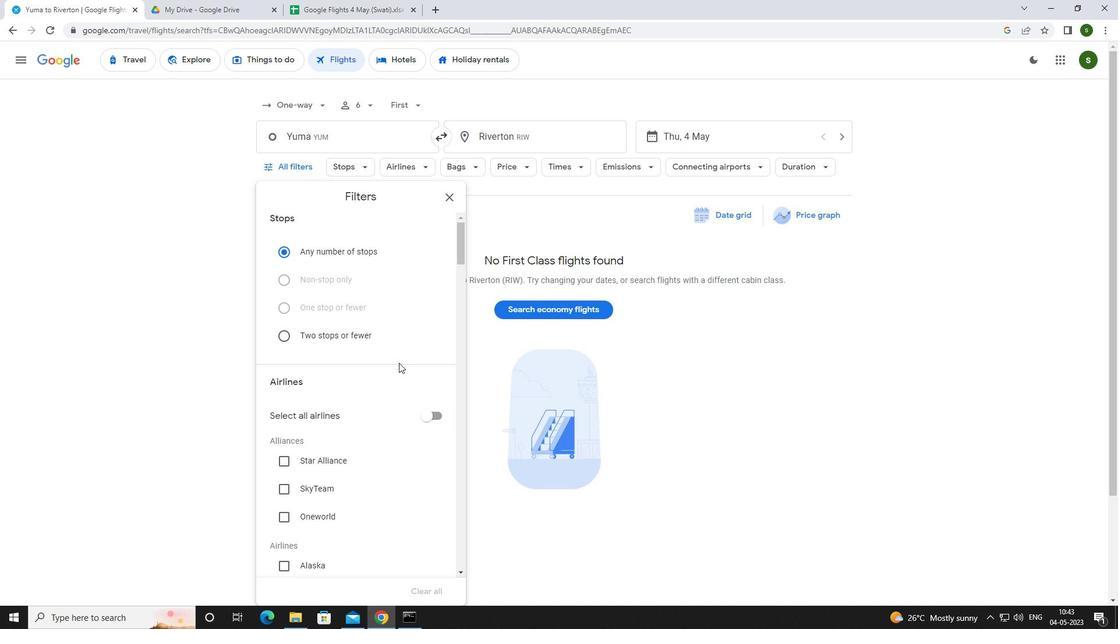 
Action: Mouse scrolled (399, 362) with delta (0, 0)
Screenshot: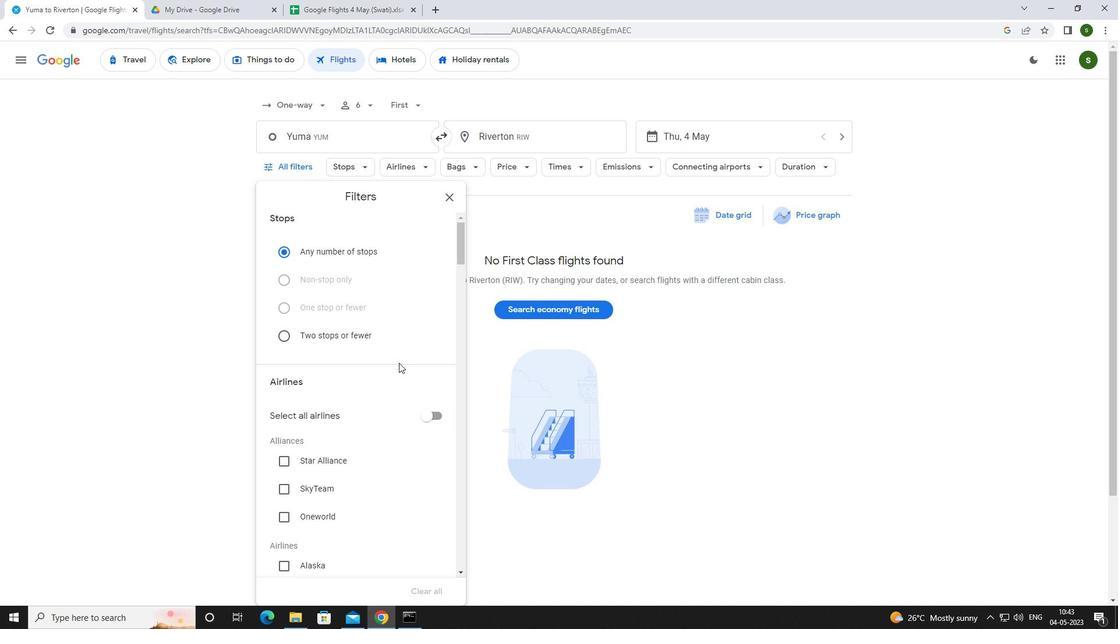 
Action: Mouse scrolled (399, 362) with delta (0, 0)
Screenshot: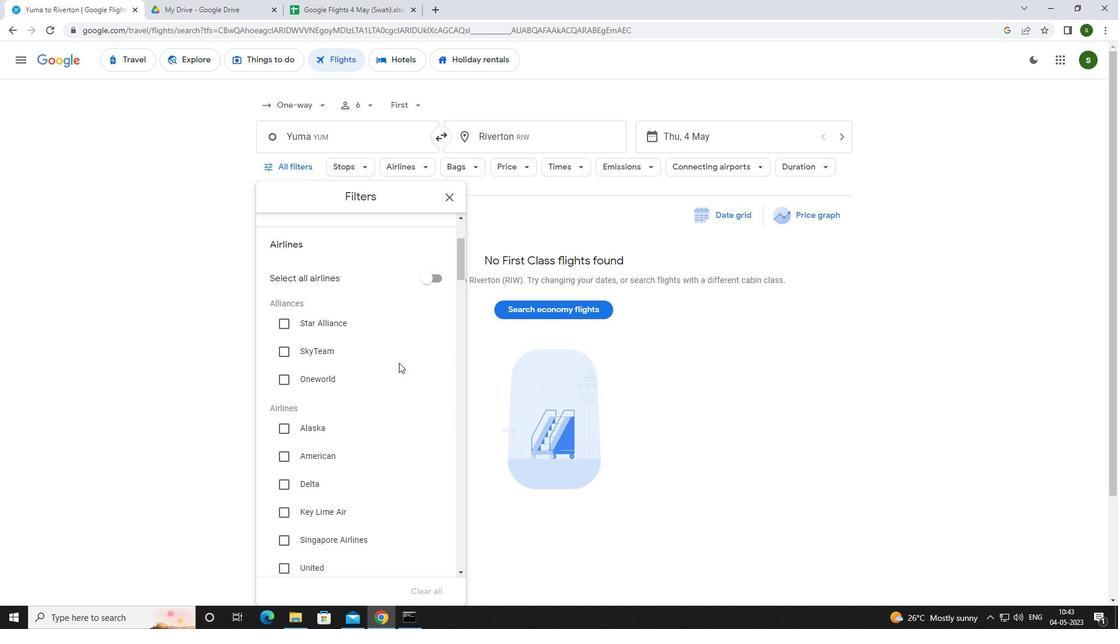 
Action: Mouse scrolled (399, 362) with delta (0, 0)
Screenshot: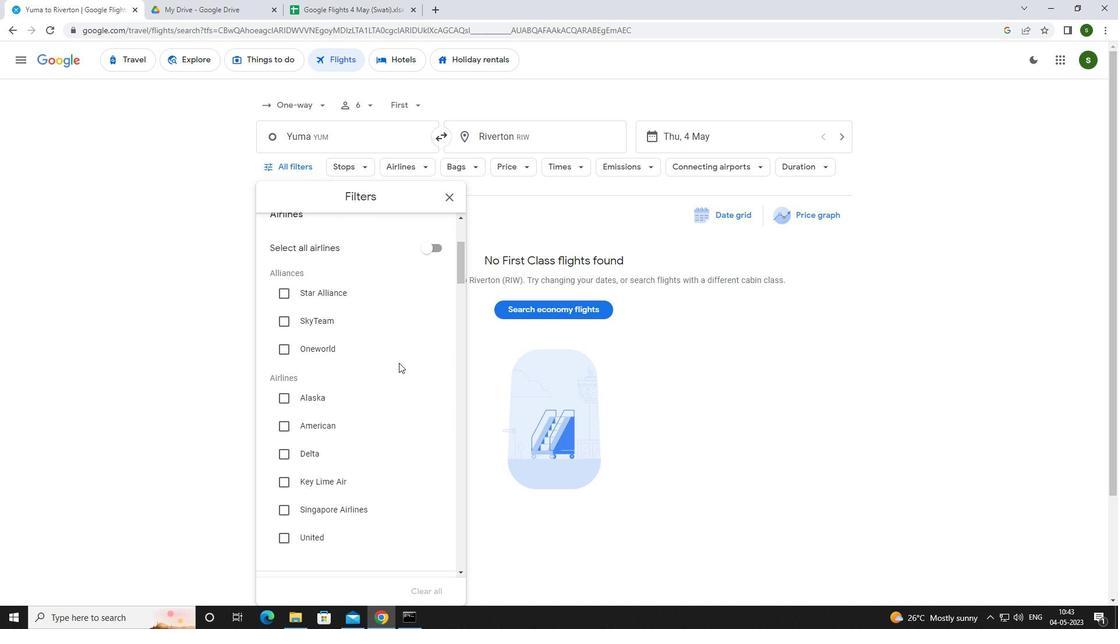 
Action: Mouse scrolled (399, 362) with delta (0, 0)
Screenshot: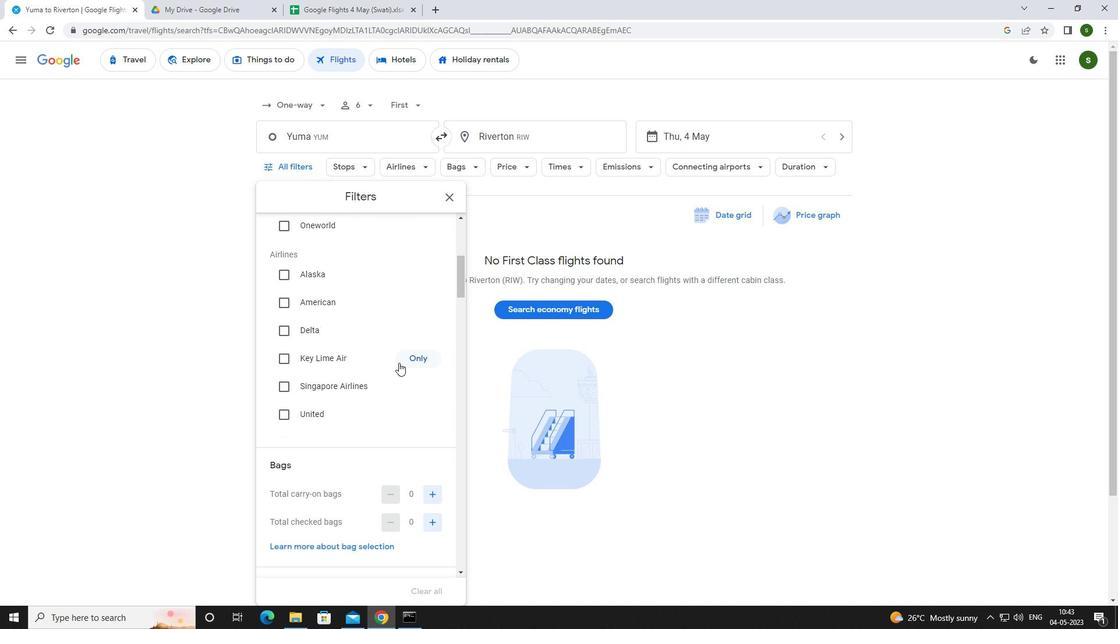 
Action: Mouse moved to (431, 455)
Screenshot: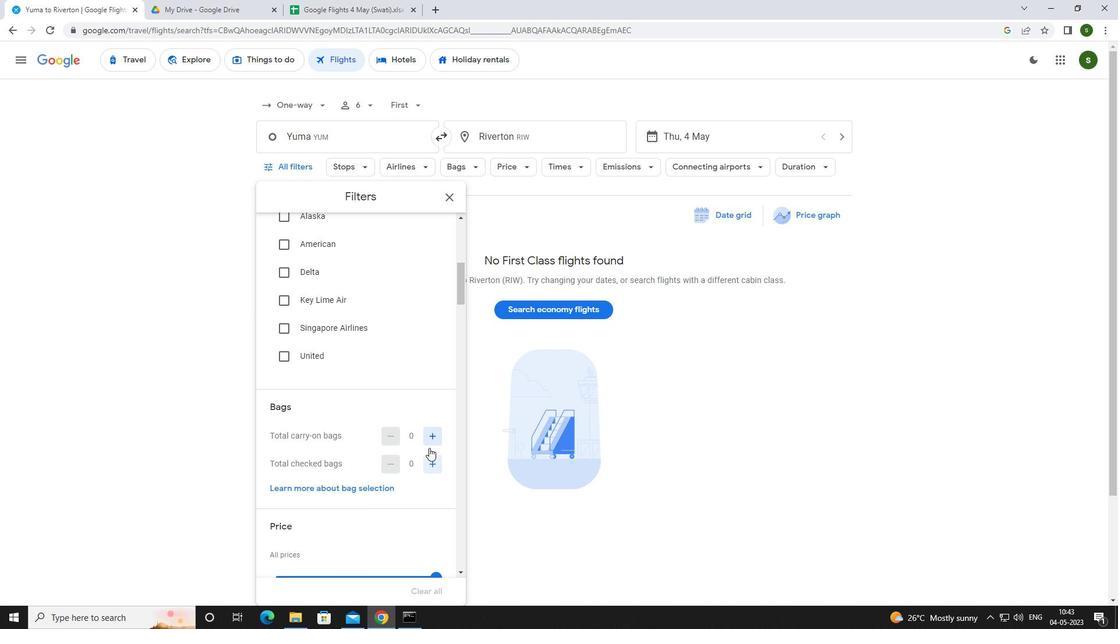
Action: Mouse pressed left at (431, 455)
Screenshot: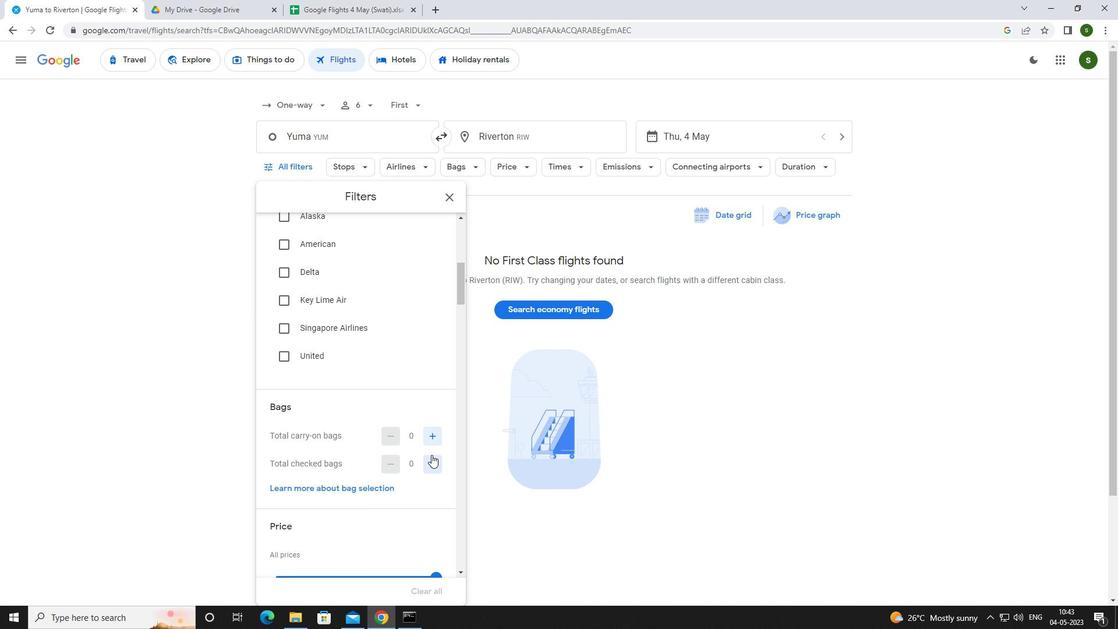
Action: Mouse pressed left at (431, 455)
Screenshot: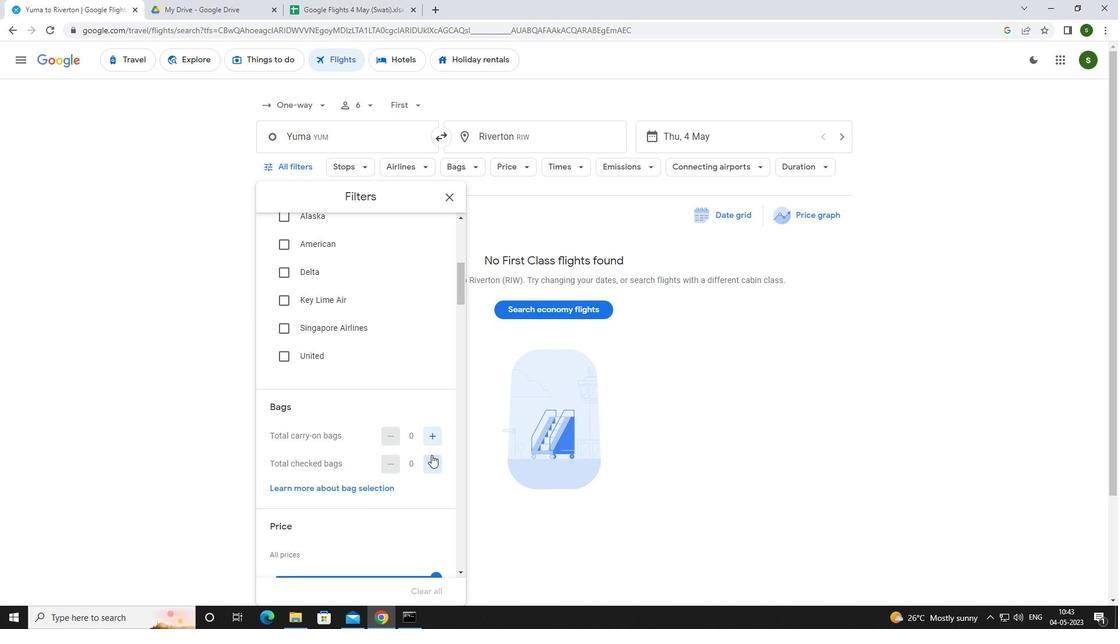 
Action: Mouse scrolled (431, 454) with delta (0, 0)
Screenshot: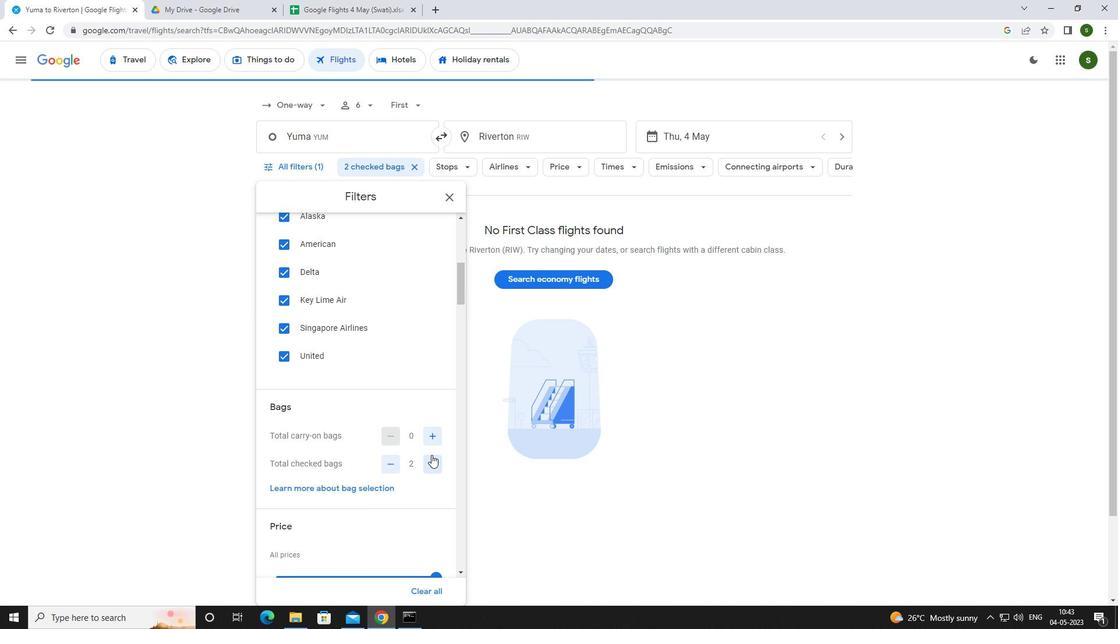 
Action: Mouse scrolled (431, 454) with delta (0, 0)
Screenshot: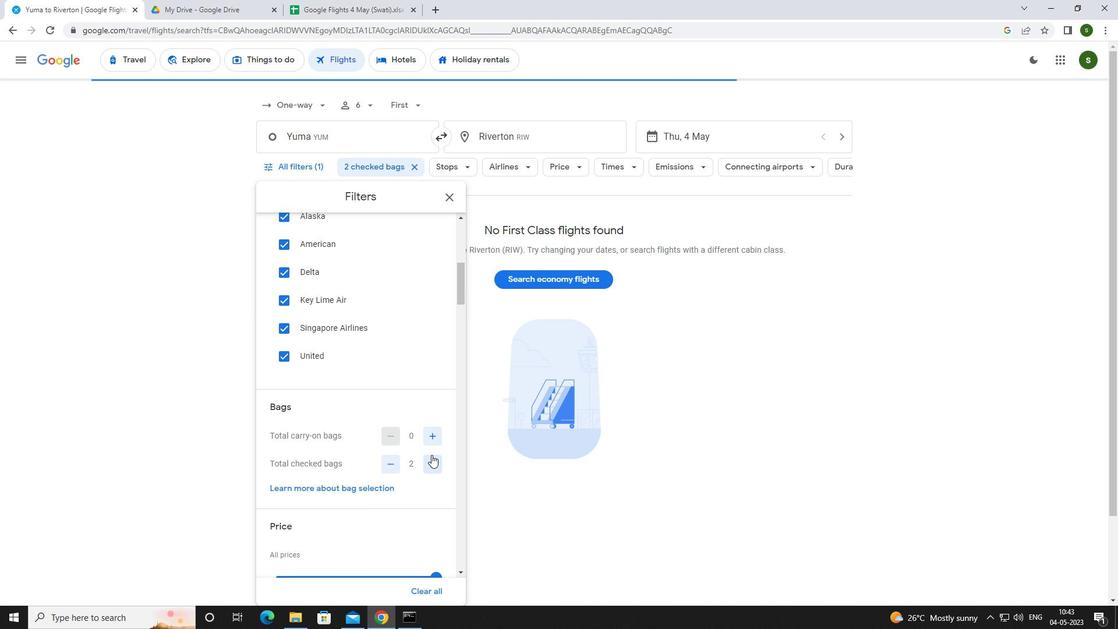 
Action: Mouse moved to (432, 455)
Screenshot: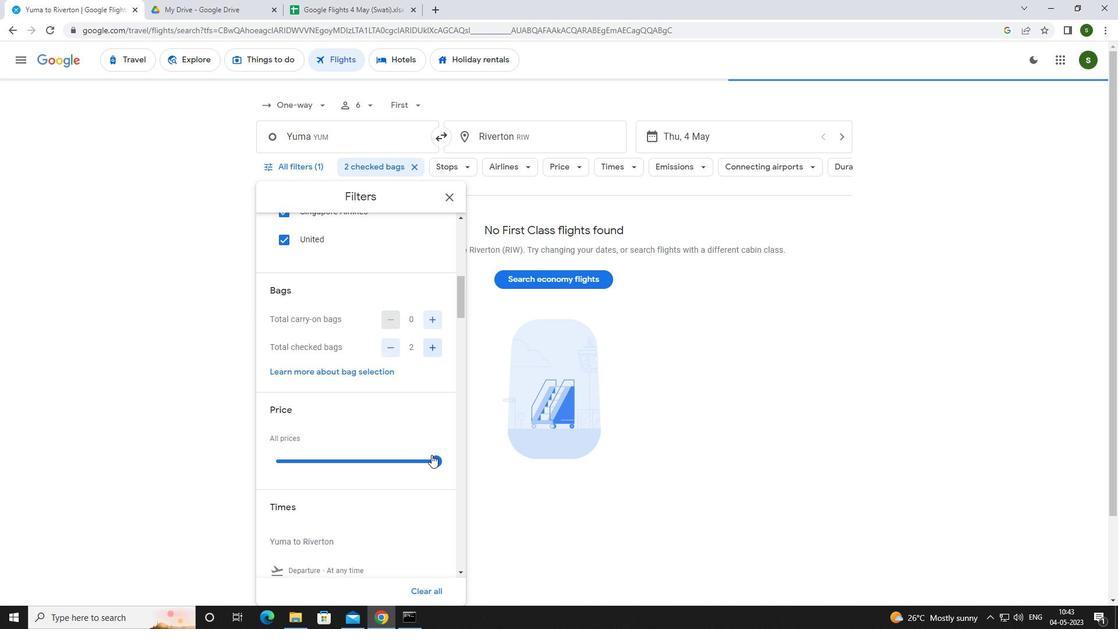
Action: Mouse pressed left at (432, 455)
Screenshot: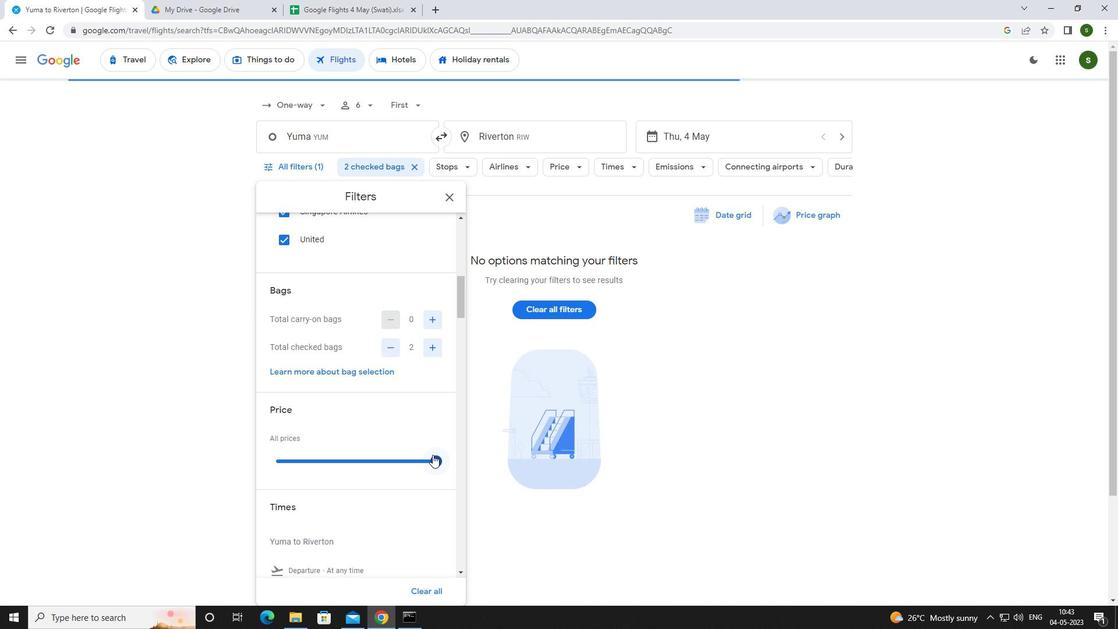 
Action: Mouse moved to (434, 455)
Screenshot: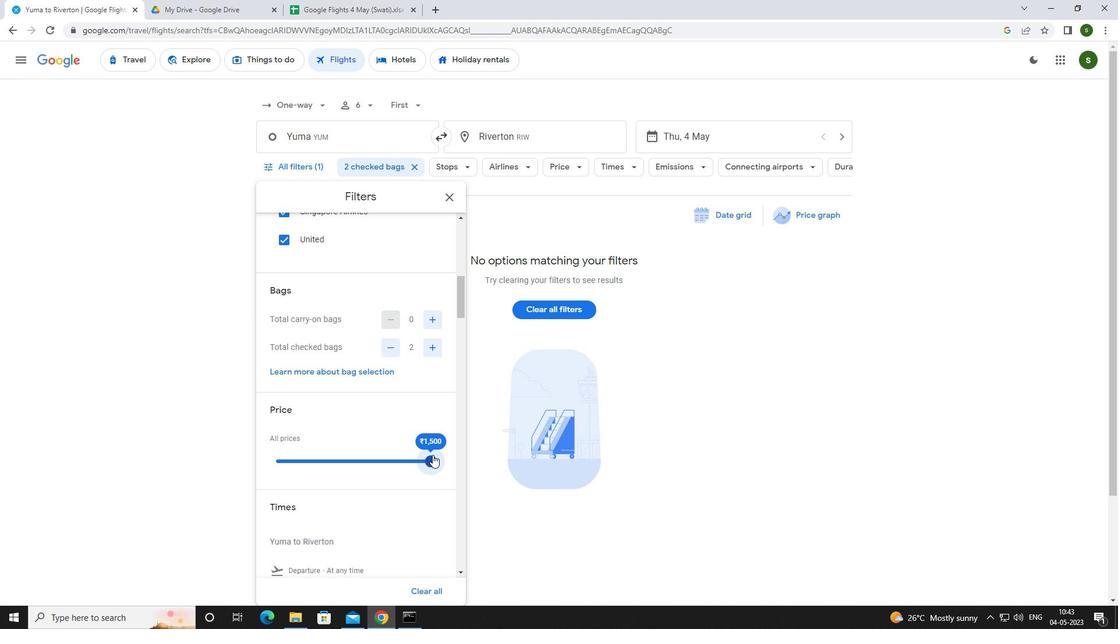 
Action: Mouse scrolled (434, 454) with delta (0, 0)
Screenshot: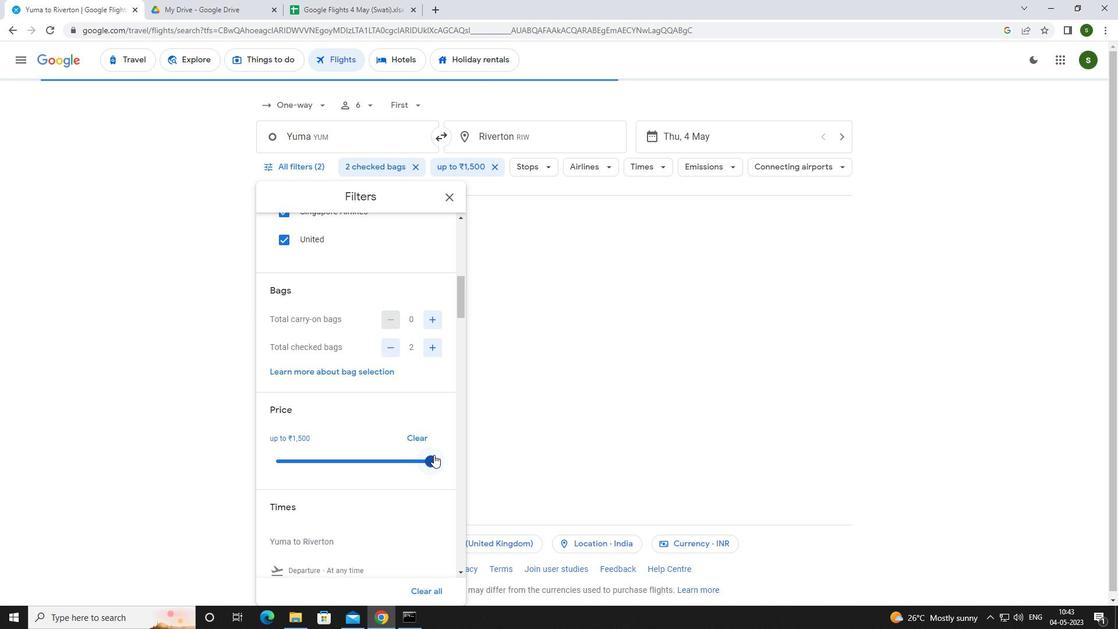 
Action: Mouse scrolled (434, 454) with delta (0, 0)
Screenshot: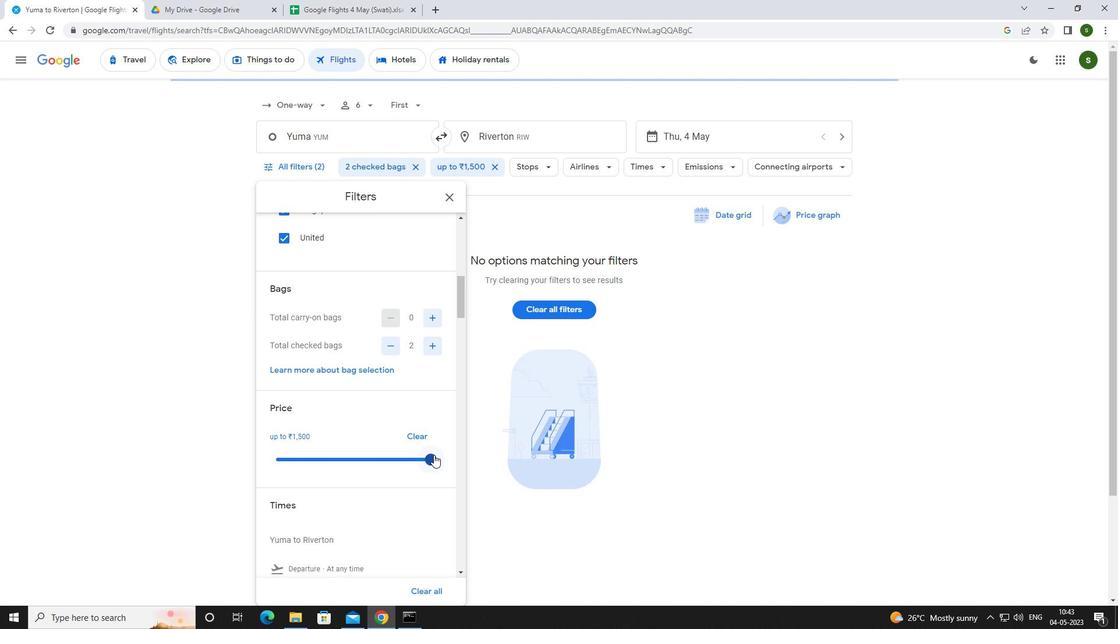 
Action: Mouse moved to (276, 475)
Screenshot: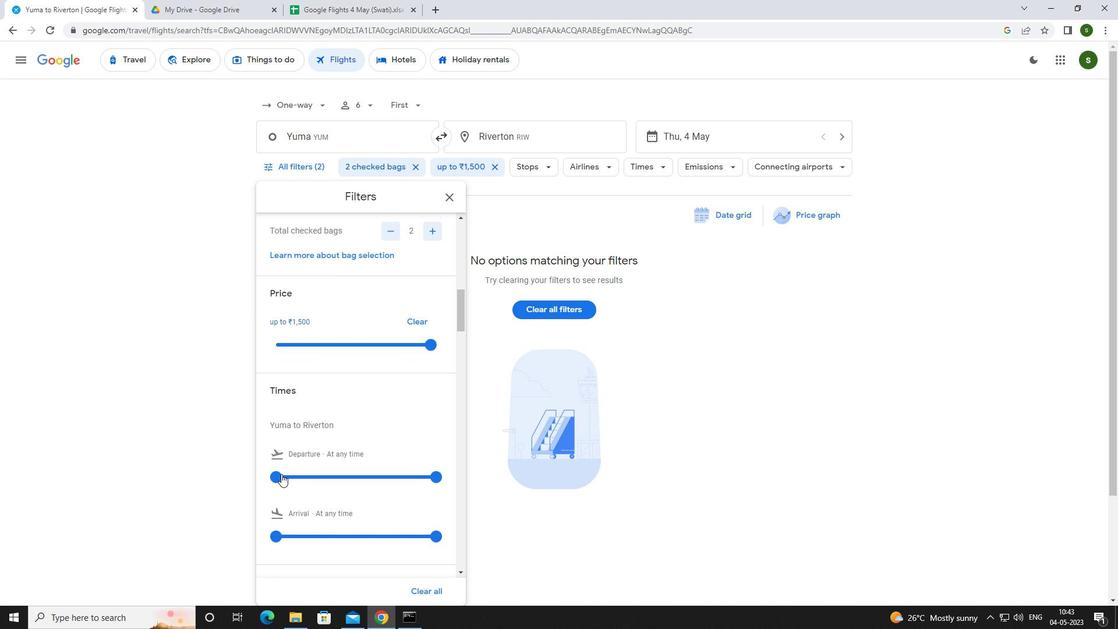 
Action: Mouse pressed left at (276, 475)
Screenshot: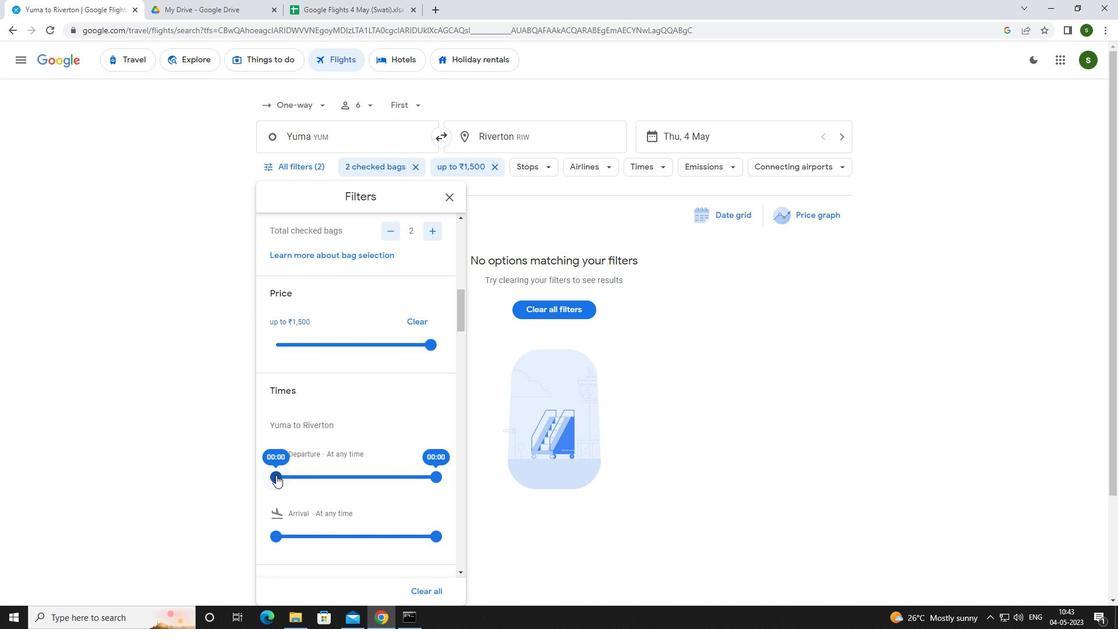 
Action: Mouse moved to (701, 454)
Screenshot: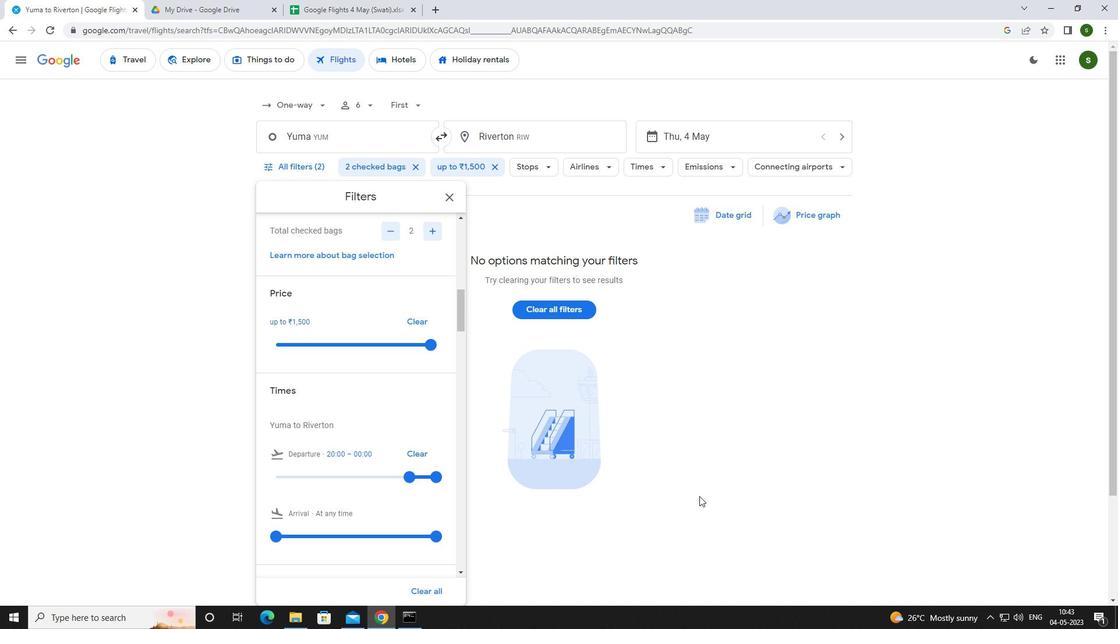
Action: Mouse pressed left at (701, 454)
Screenshot: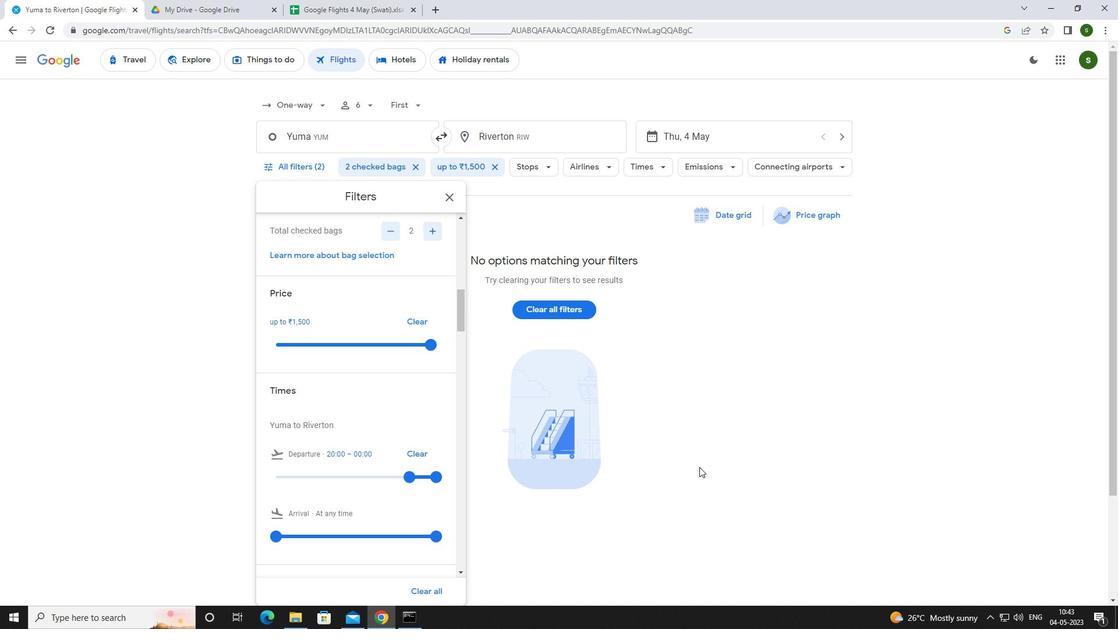
